 Task: In the sheet Budget Analysis ToolFont size of heading  18 Font style of dataoswald 'Font size of data '9 Alignment of headline & dataAlign center.   Fill color in heading, Red Font color of dataIn the sheet   Navigate Sales log   book
Action: Mouse moved to (100, 596)
Screenshot: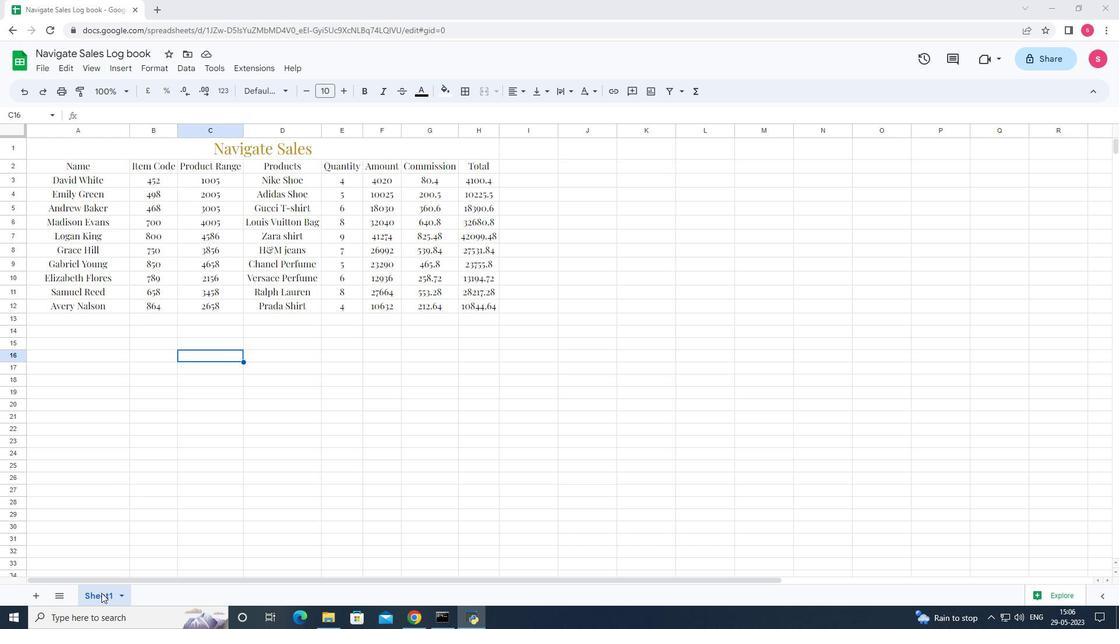 
Action: Mouse pressed left at (100, 596)
Screenshot: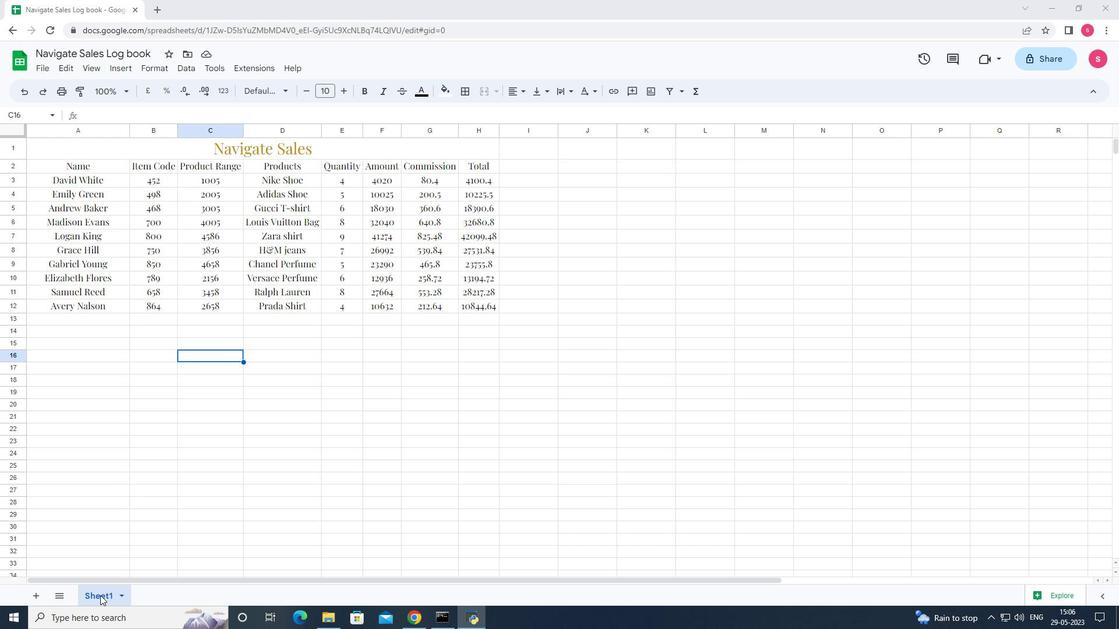 
Action: Mouse pressed left at (100, 596)
Screenshot: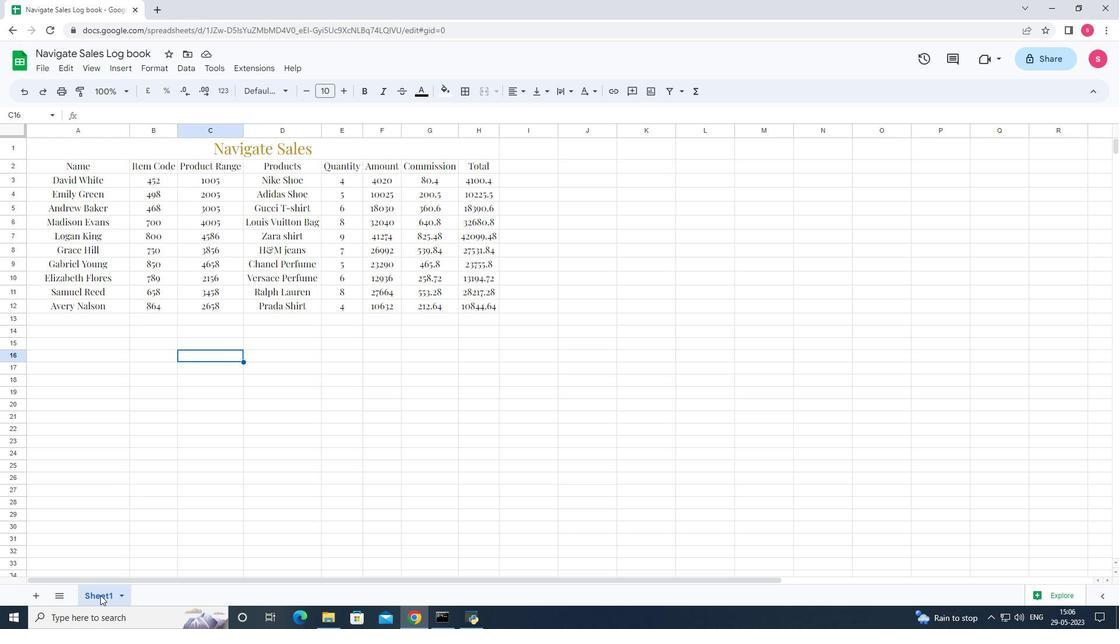 
Action: Mouse pressed left at (100, 596)
Screenshot: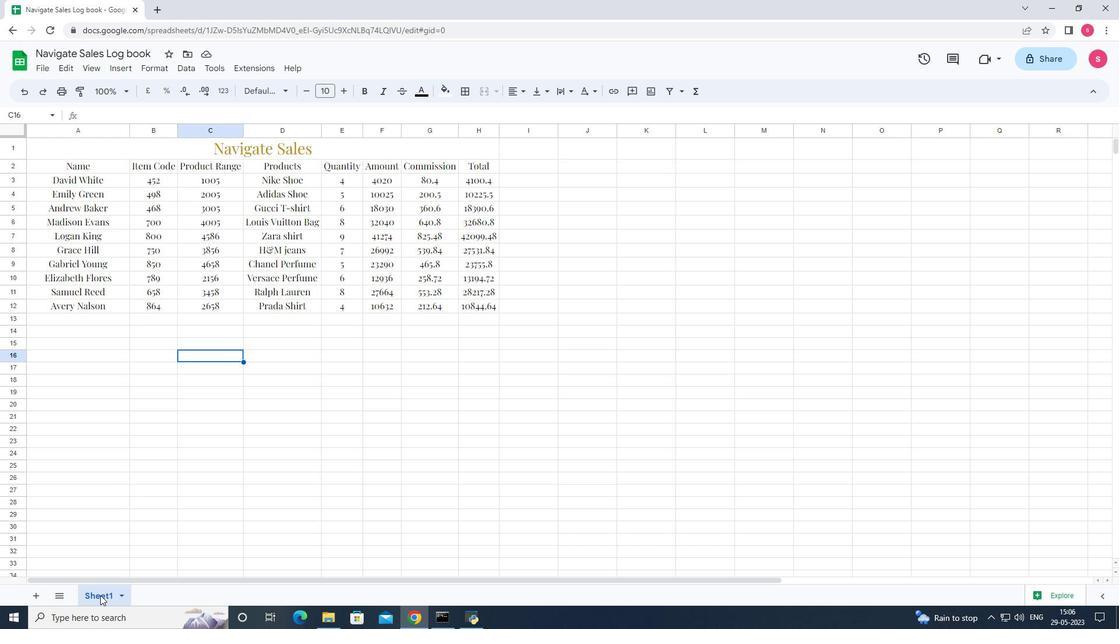 
Action: Mouse pressed left at (100, 596)
Screenshot: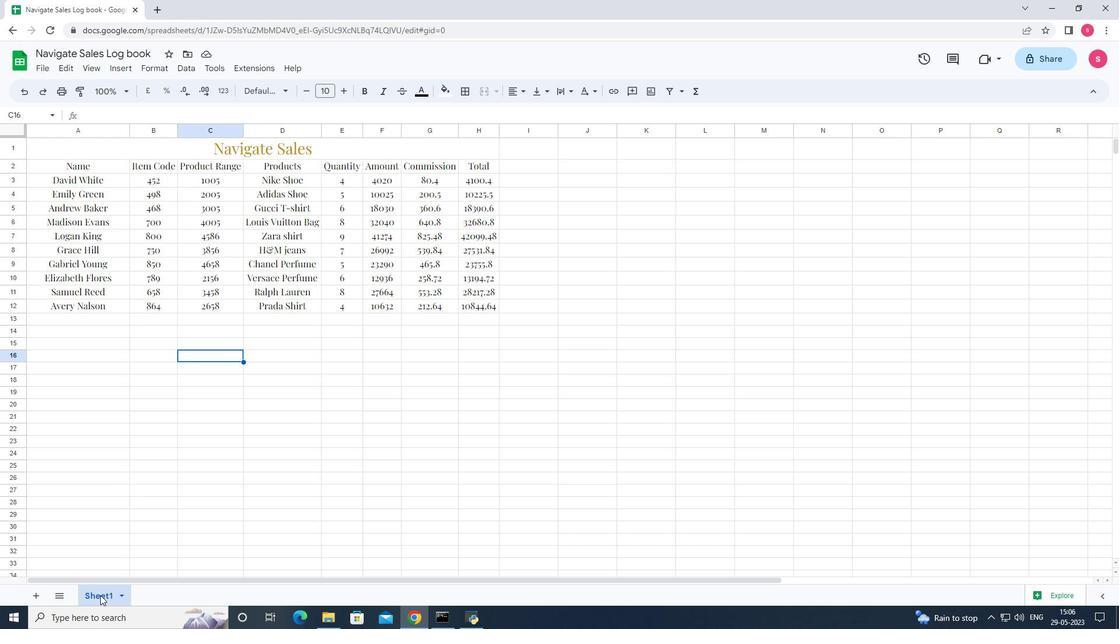 
Action: Key pressed <Key.shift><Key.shift><Key.shift>Budget<Key.space><Key.shift>Analysis<Key.space><Key.shift>Tool
Screenshot: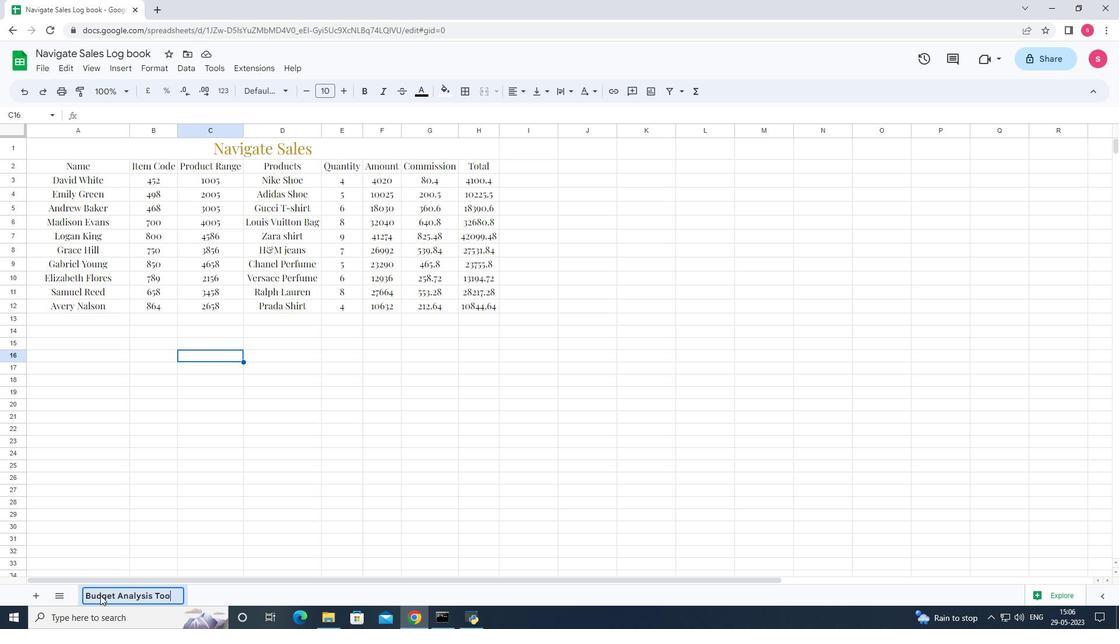 
Action: Mouse moved to (242, 516)
Screenshot: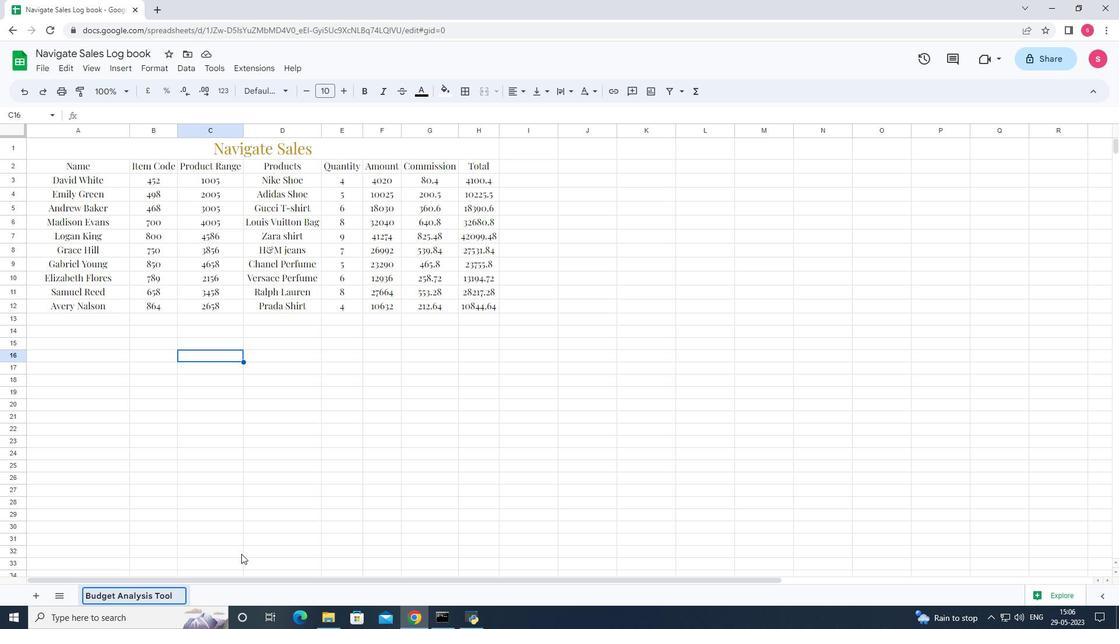 
Action: Mouse pressed left at (242, 516)
Screenshot: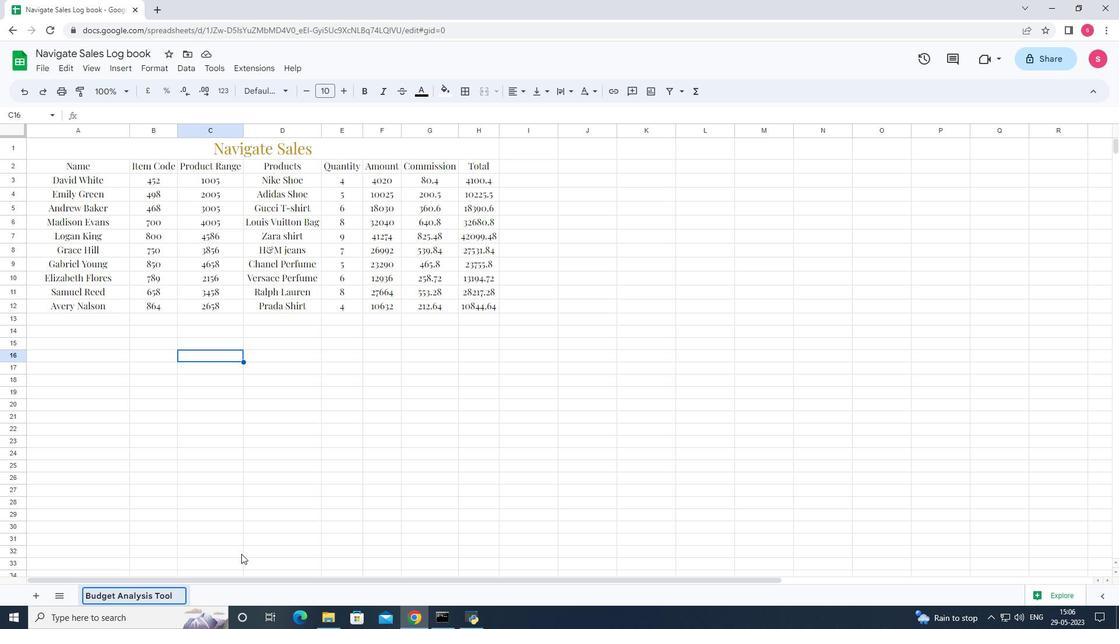 
Action: Mouse pressed left at (242, 516)
Screenshot: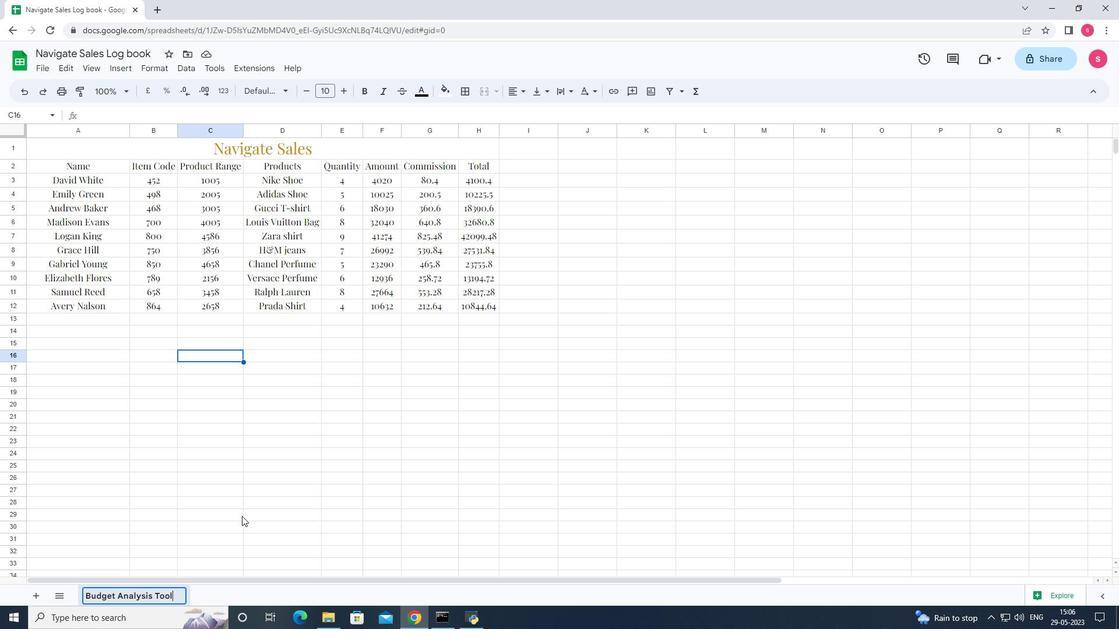 
Action: Mouse moved to (231, 149)
Screenshot: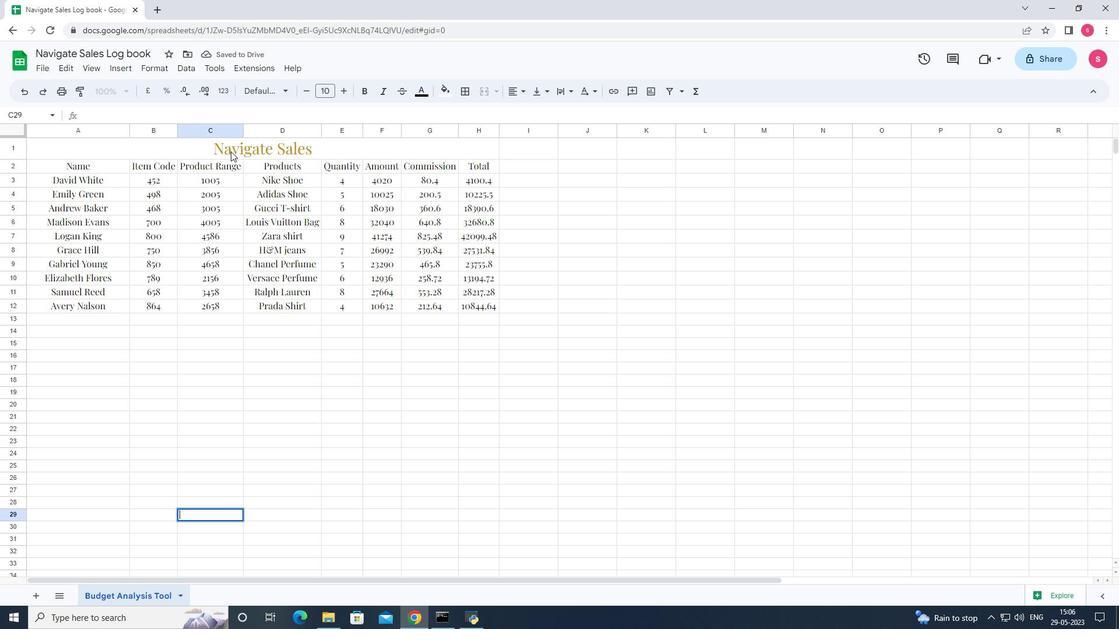 
Action: Mouse pressed left at (231, 149)
Screenshot: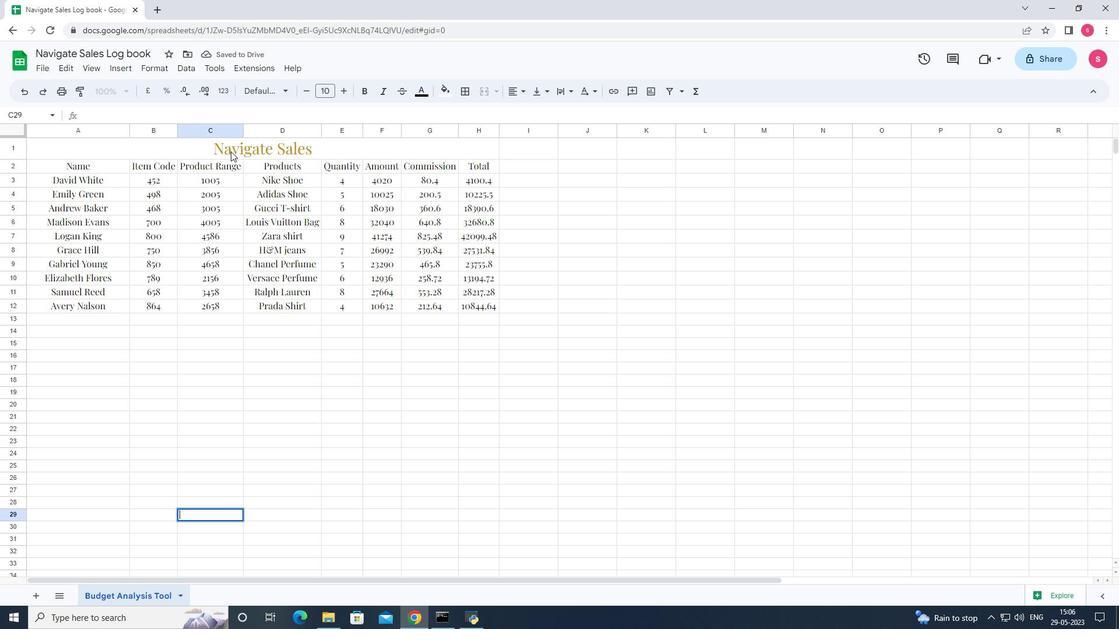 
Action: Mouse moved to (311, 92)
Screenshot: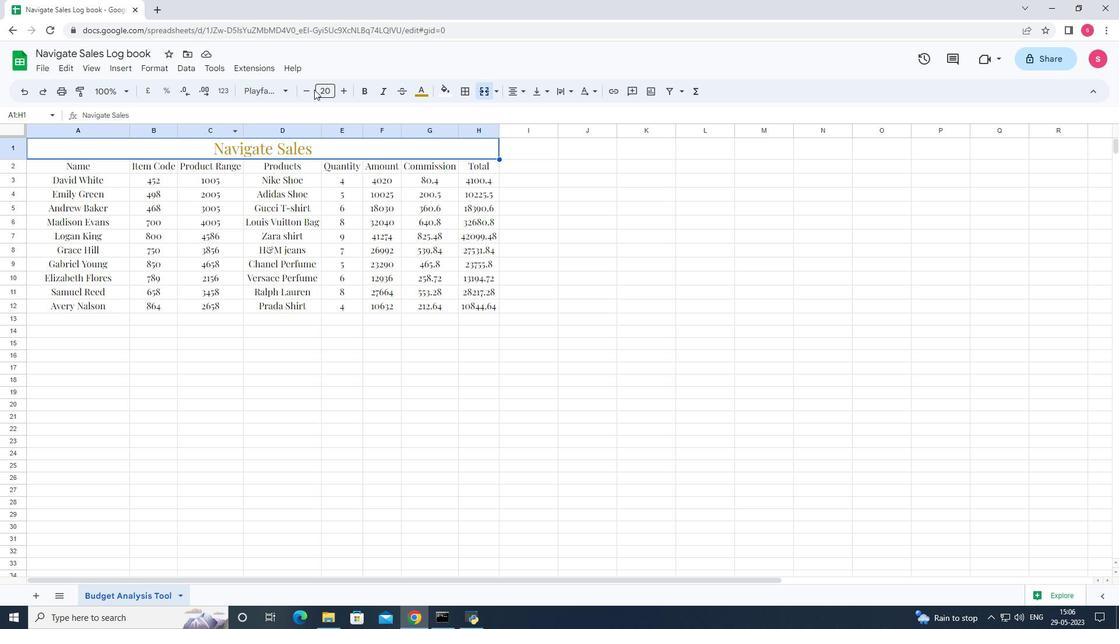 
Action: Mouse pressed left at (311, 92)
Screenshot: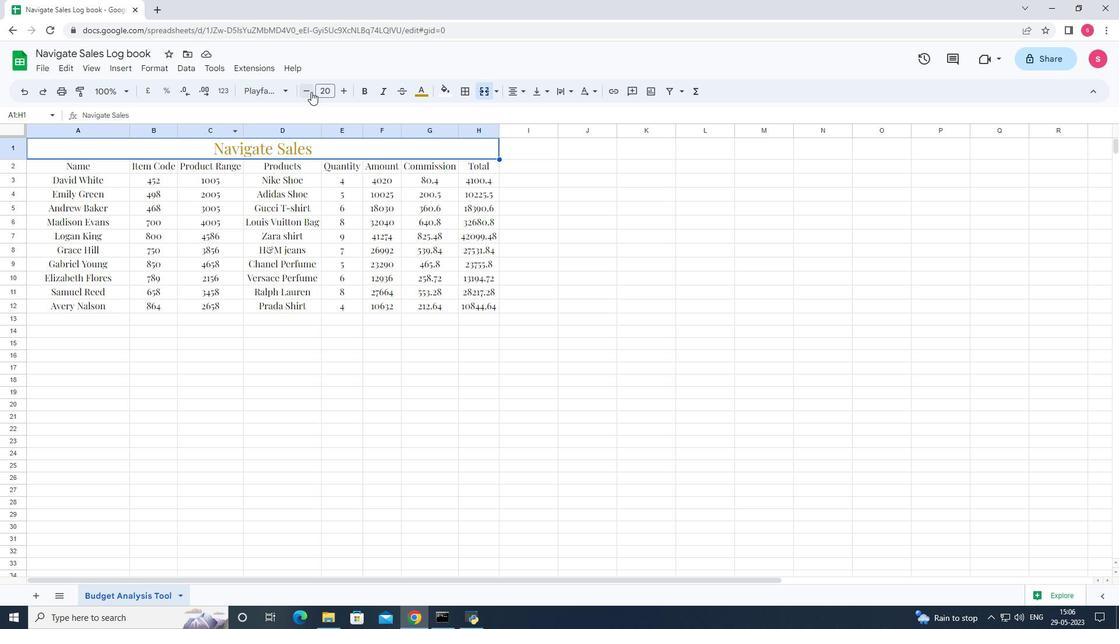 
Action: Mouse pressed left at (311, 92)
Screenshot: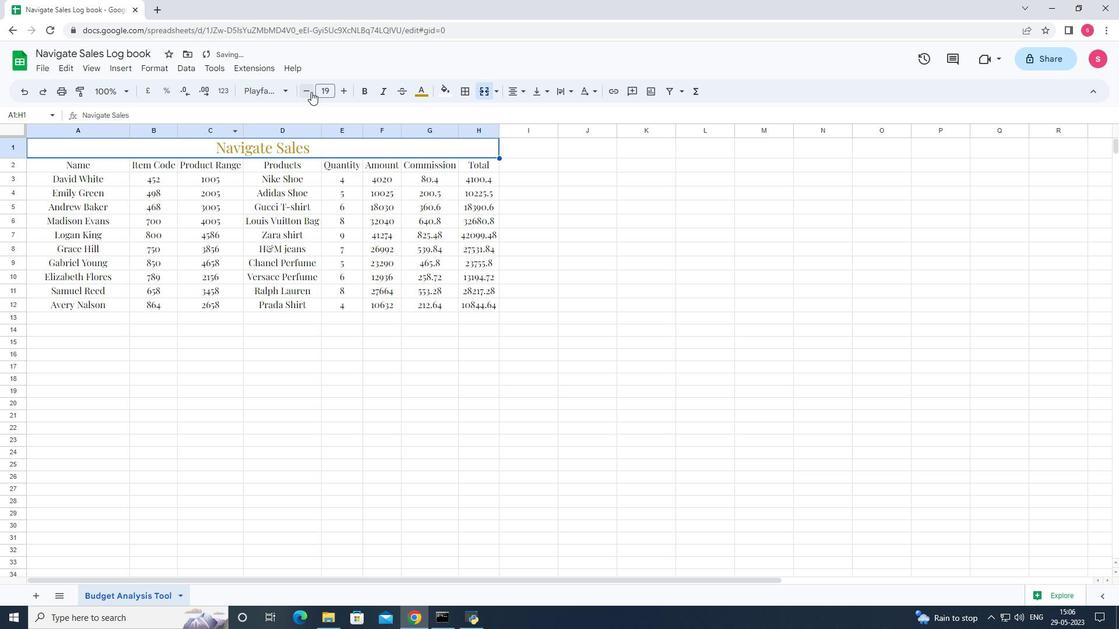 
Action: Mouse moved to (62, 163)
Screenshot: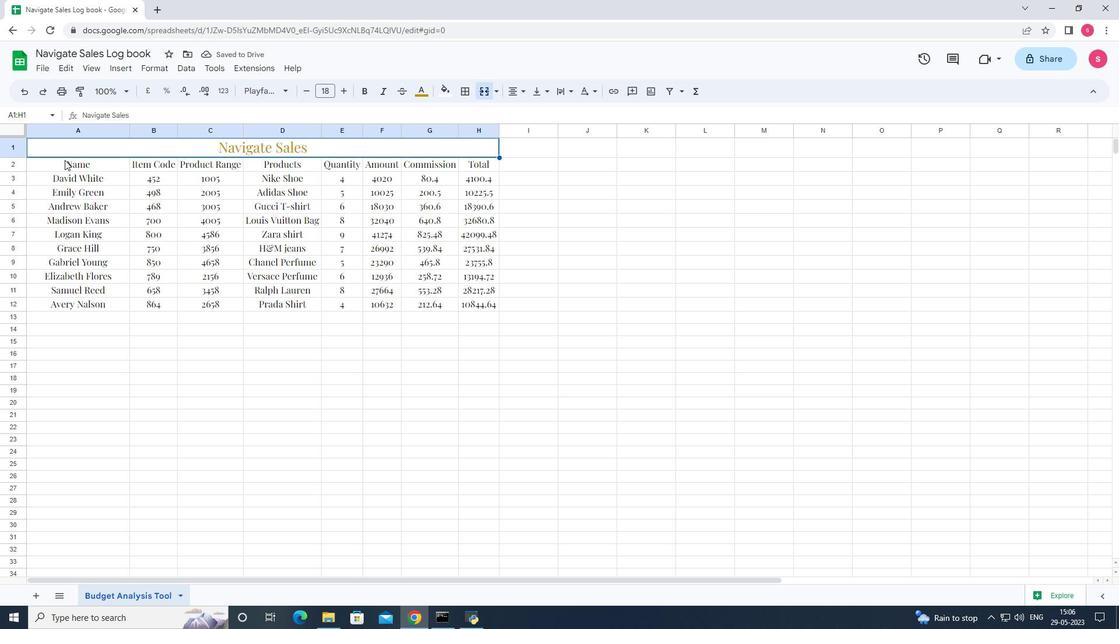 
Action: Mouse pressed left at (62, 163)
Screenshot: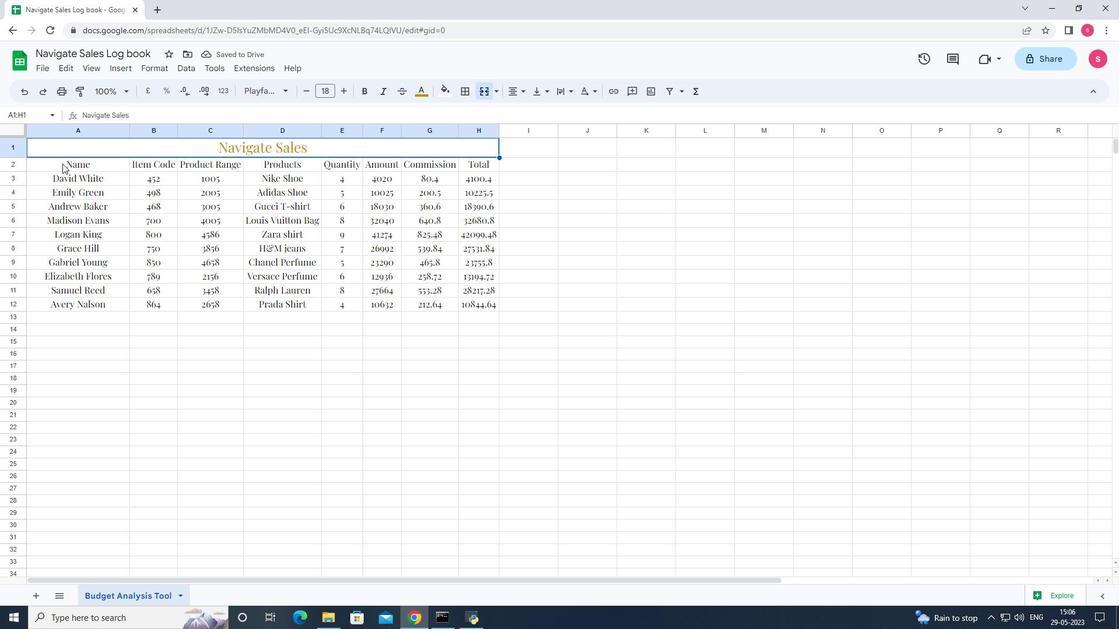 
Action: Mouse moved to (282, 89)
Screenshot: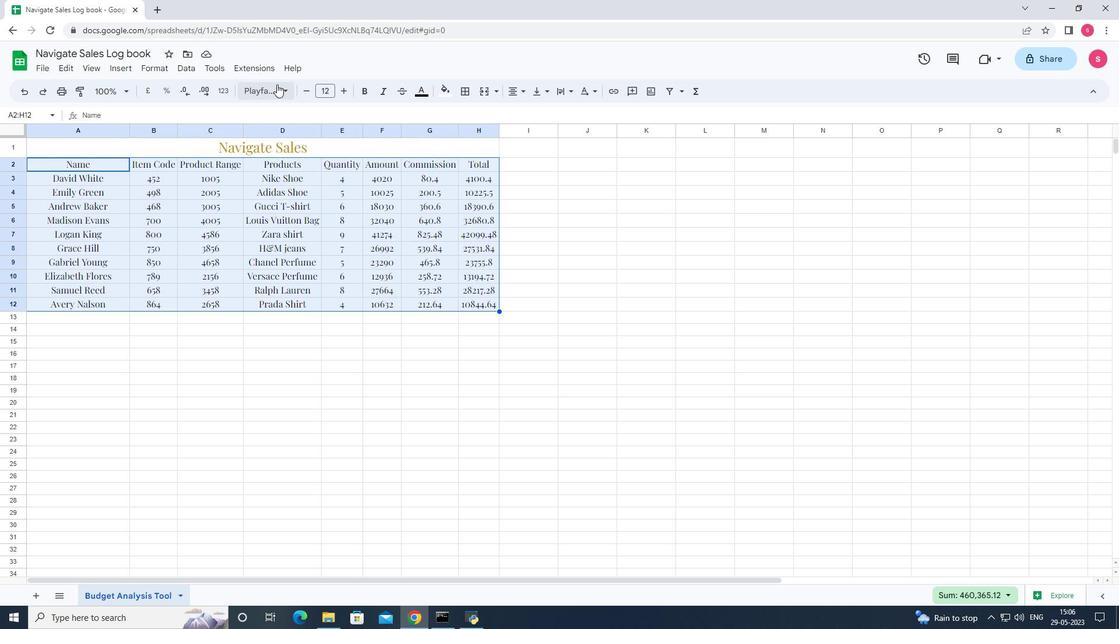 
Action: Mouse pressed left at (282, 89)
Screenshot: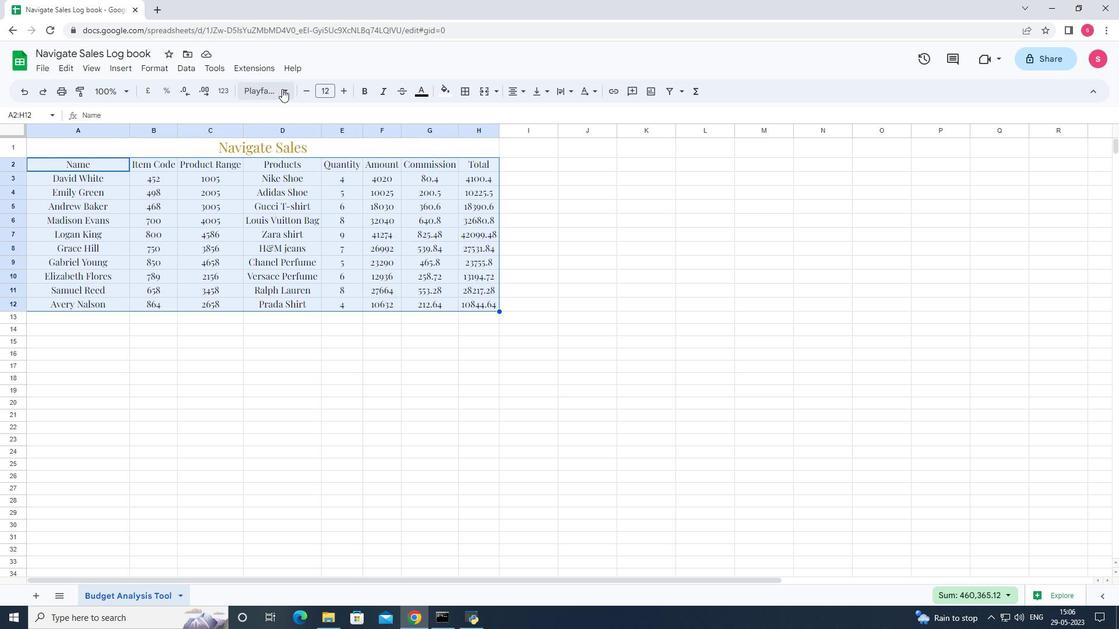 
Action: Mouse moved to (282, 312)
Screenshot: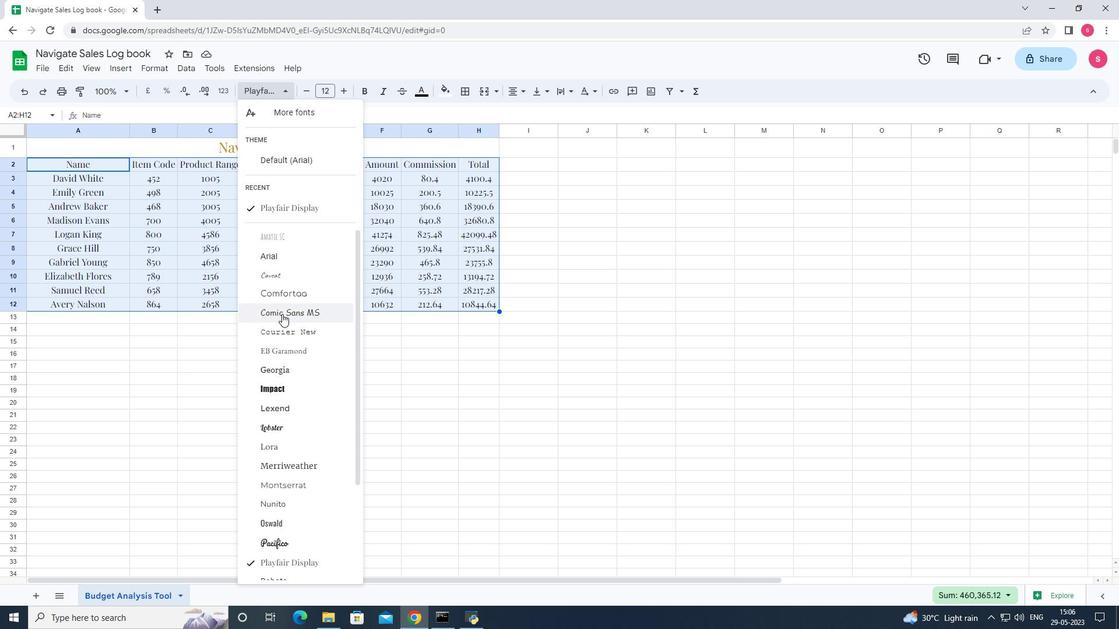 
Action: Mouse scrolled (282, 312) with delta (0, 0)
Screenshot: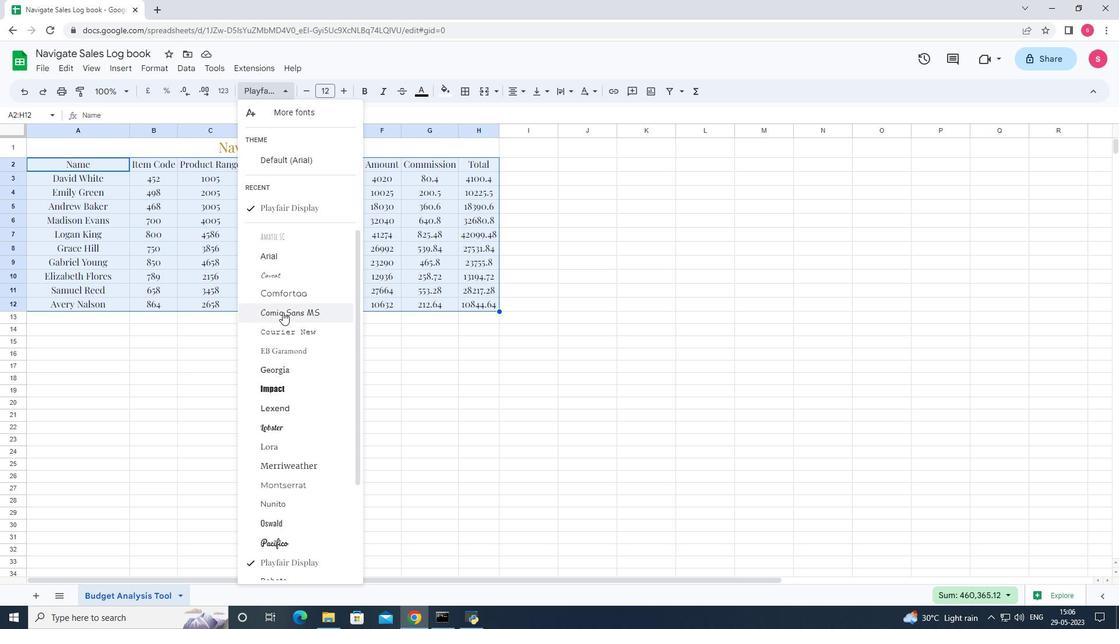
Action: Mouse moved to (283, 312)
Screenshot: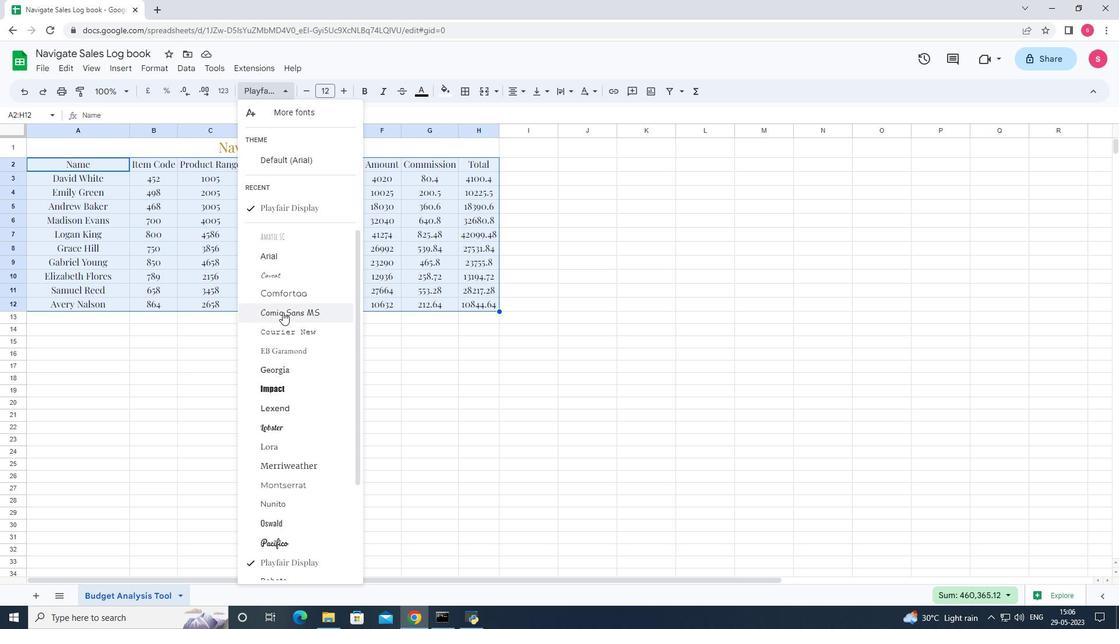 
Action: Mouse scrolled (283, 312) with delta (0, 0)
Screenshot: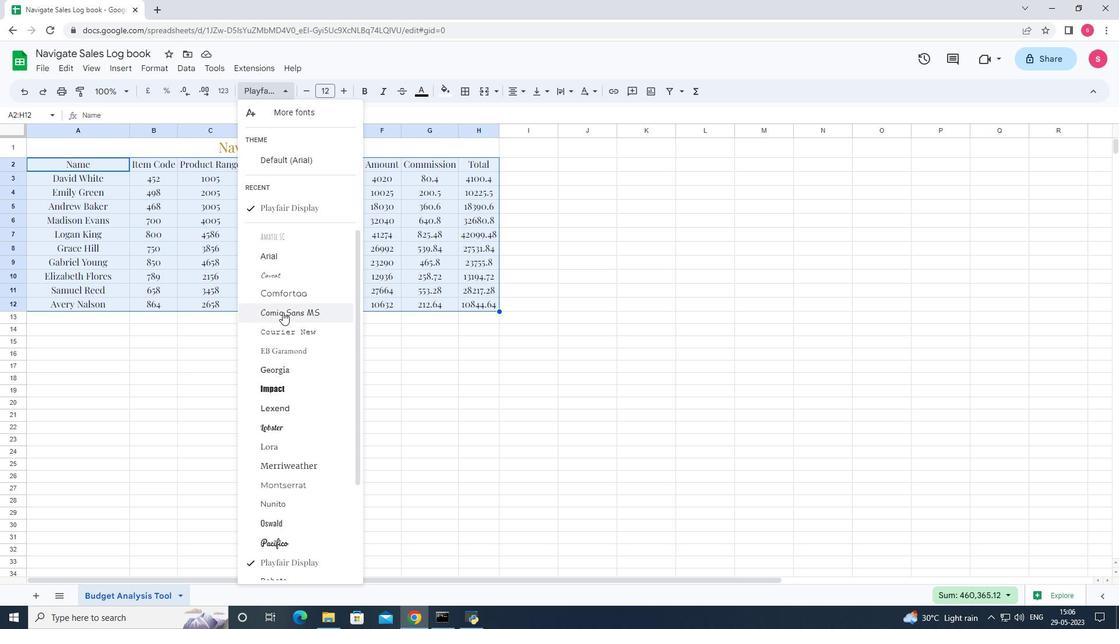 
Action: Mouse moved to (284, 313)
Screenshot: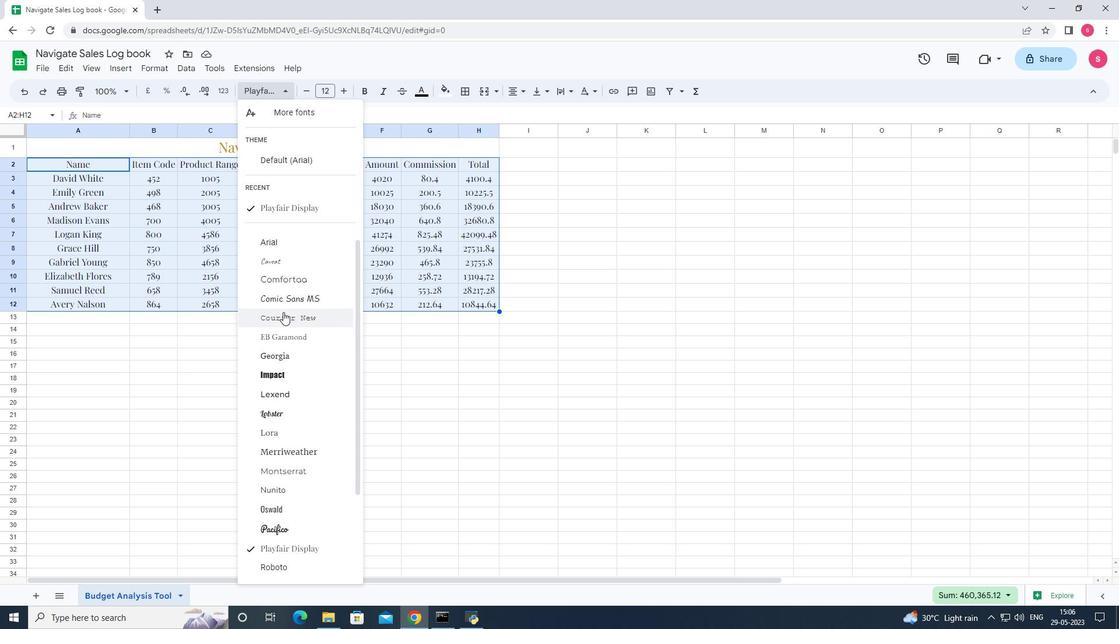 
Action: Mouse scrolled (284, 313) with delta (0, 0)
Screenshot: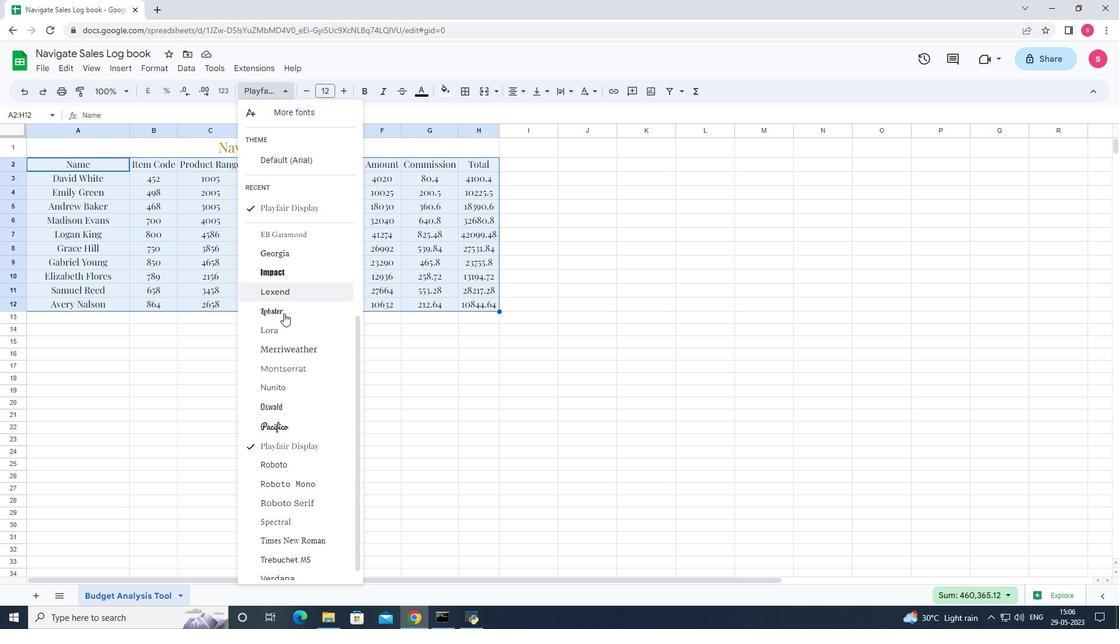 
Action: Mouse scrolled (284, 313) with delta (0, 0)
Screenshot: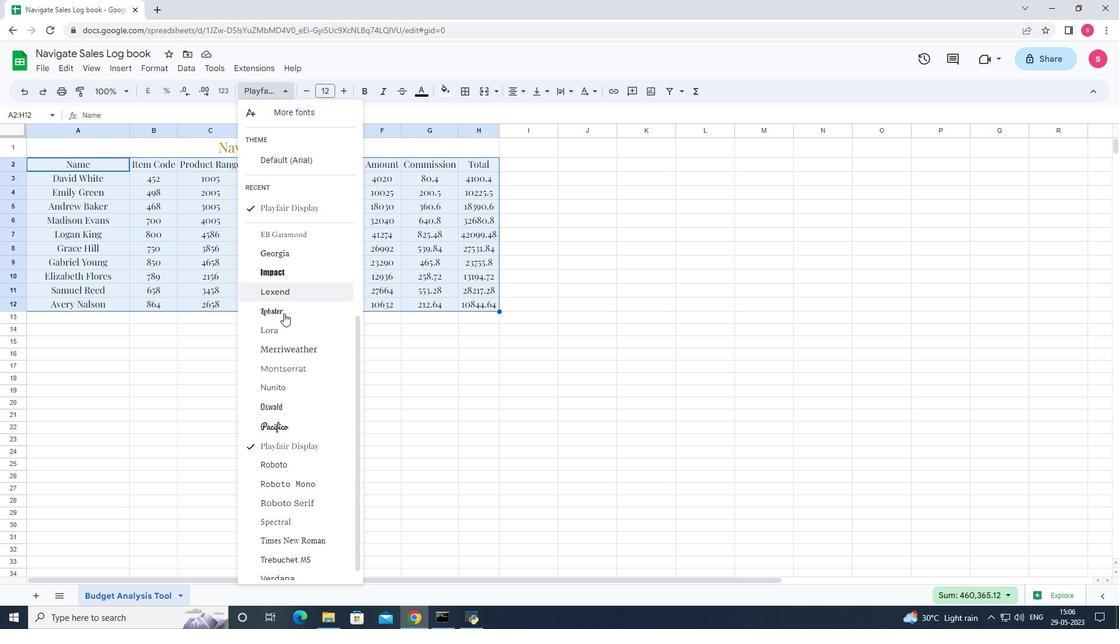
Action: Mouse scrolled (284, 313) with delta (0, 0)
Screenshot: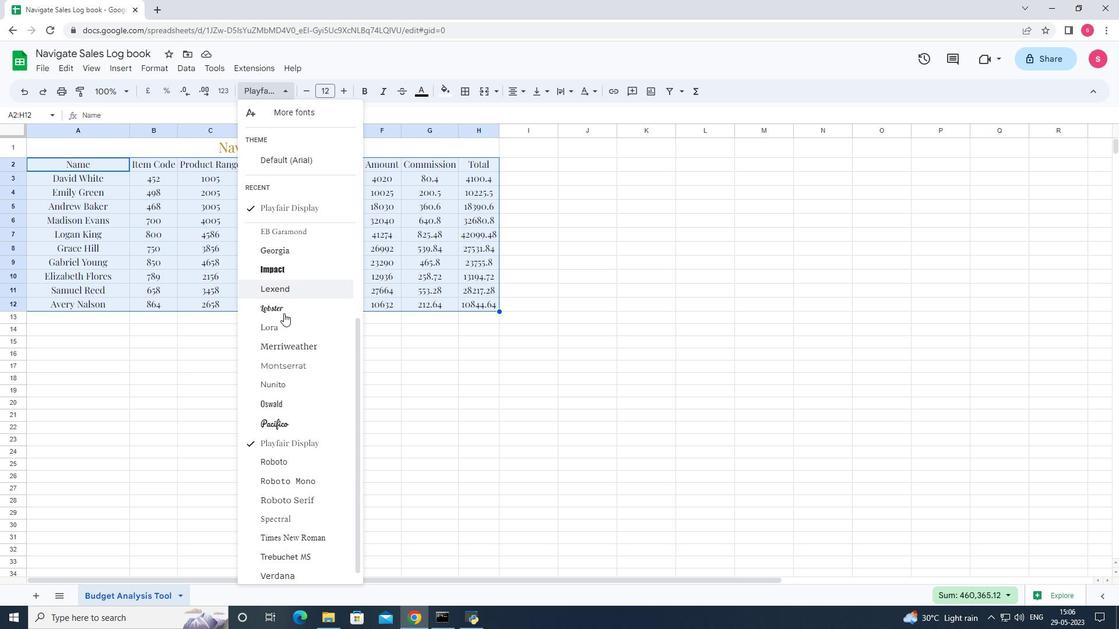 
Action: Mouse scrolled (284, 313) with delta (0, 0)
Screenshot: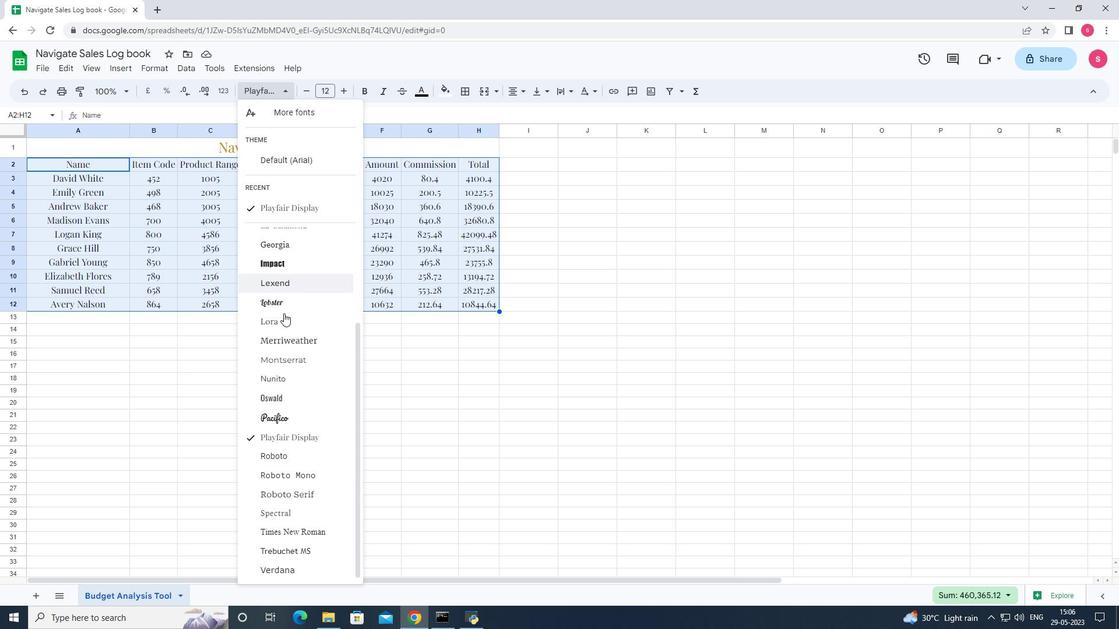 
Action: Mouse scrolled (284, 313) with delta (0, 0)
Screenshot: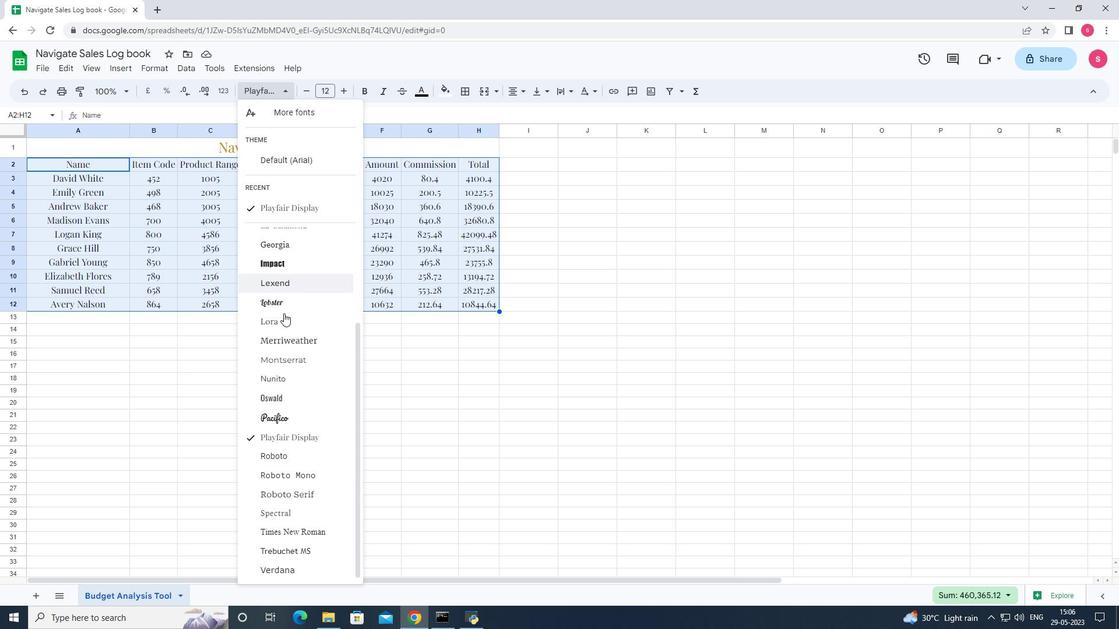 
Action: Mouse moved to (284, 313)
Screenshot: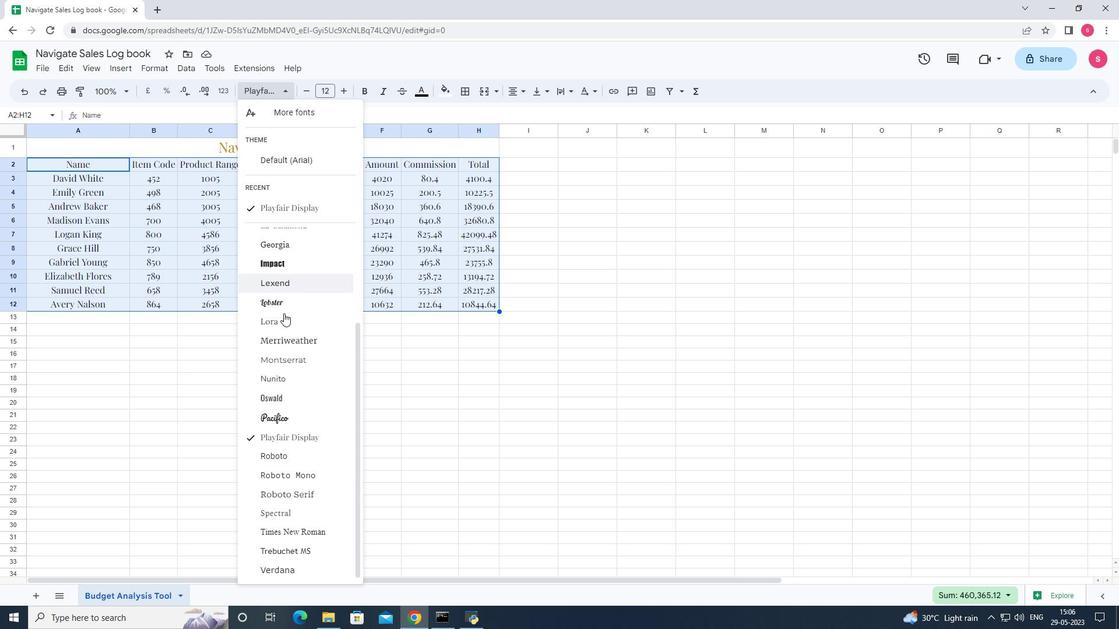 
Action: Mouse scrolled (284, 313) with delta (0, 0)
Screenshot: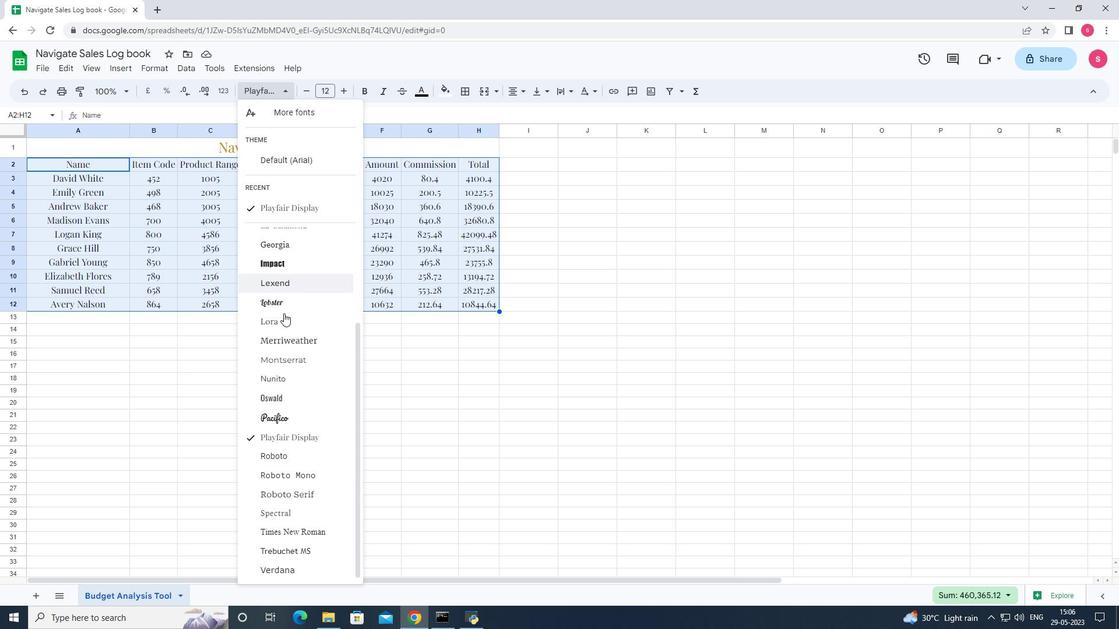 
Action: Mouse scrolled (284, 313) with delta (0, 0)
Screenshot: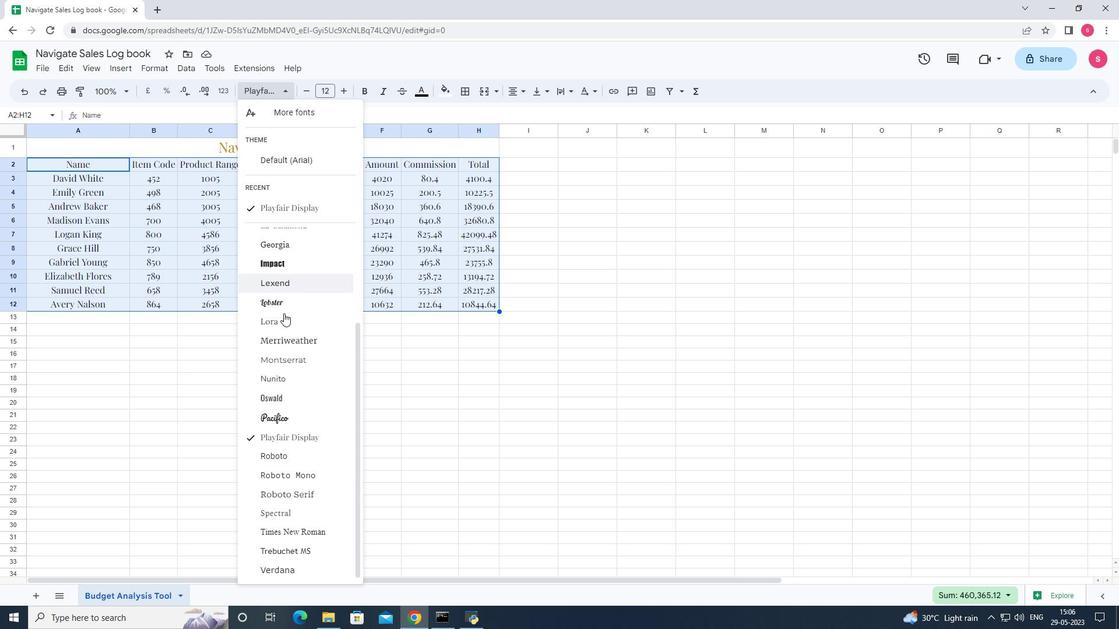 
Action: Mouse moved to (291, 400)
Screenshot: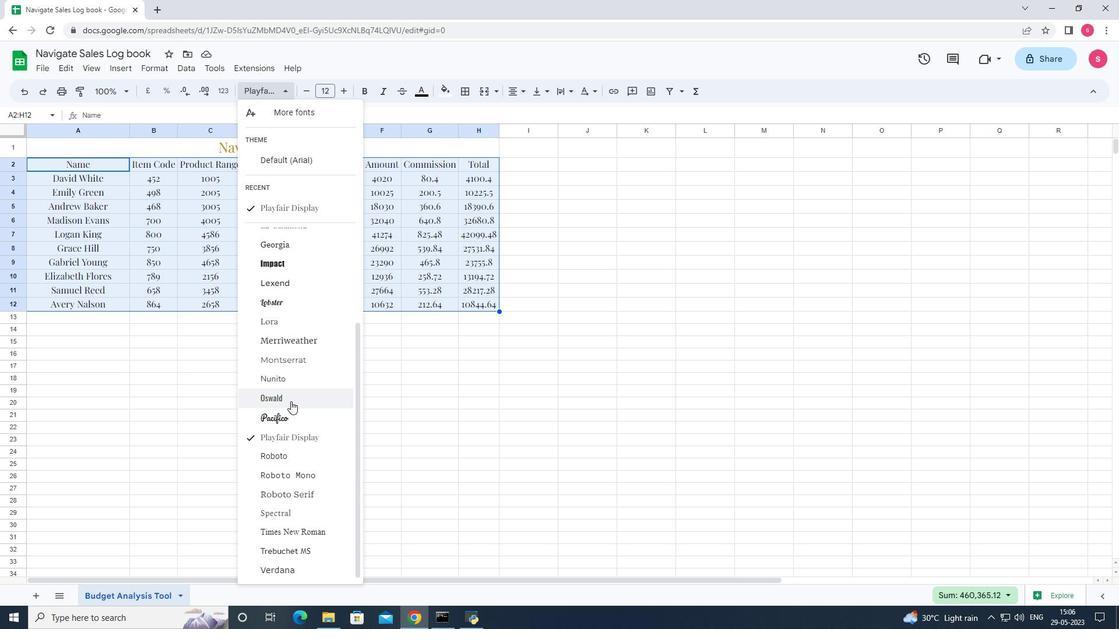 
Action: Mouse pressed left at (291, 400)
Screenshot: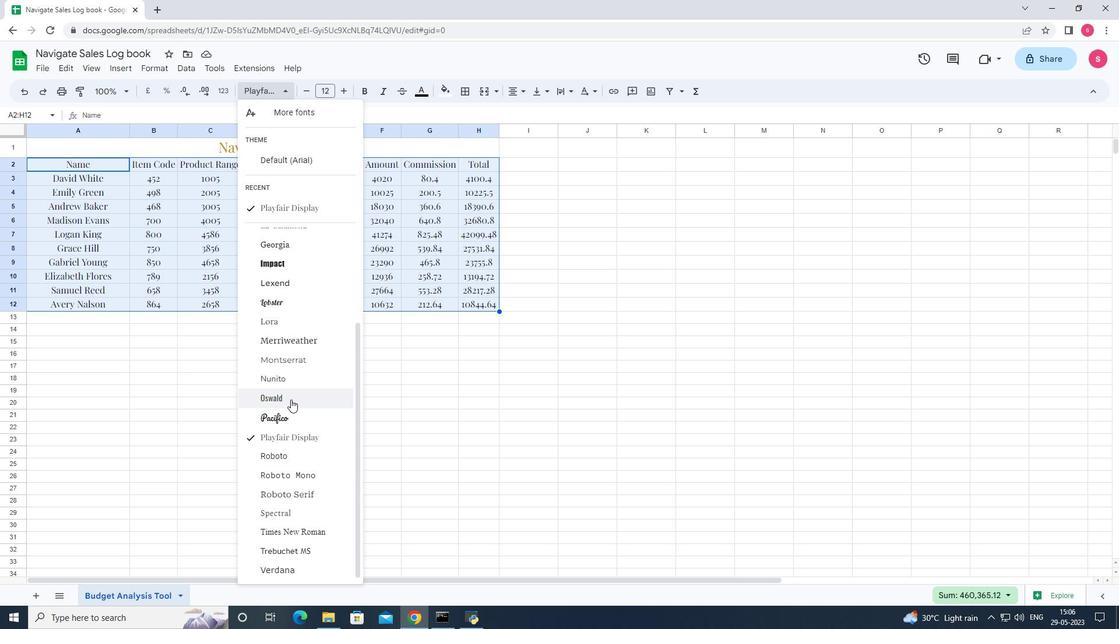 
Action: Mouse moved to (306, 92)
Screenshot: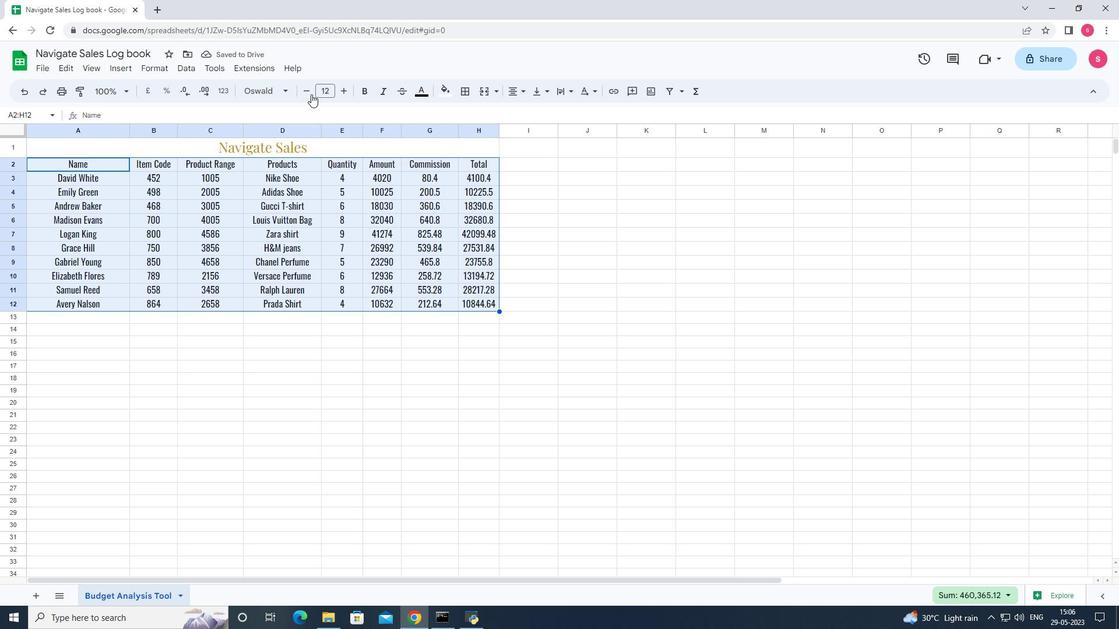 
Action: Mouse pressed left at (306, 92)
Screenshot: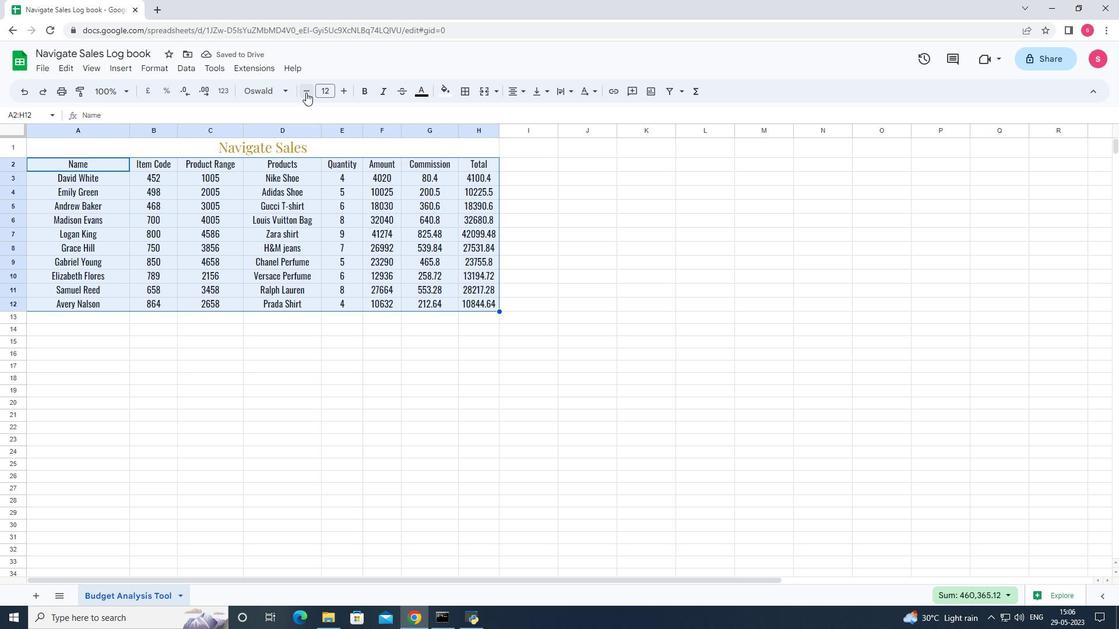 
Action: Mouse pressed left at (306, 92)
Screenshot: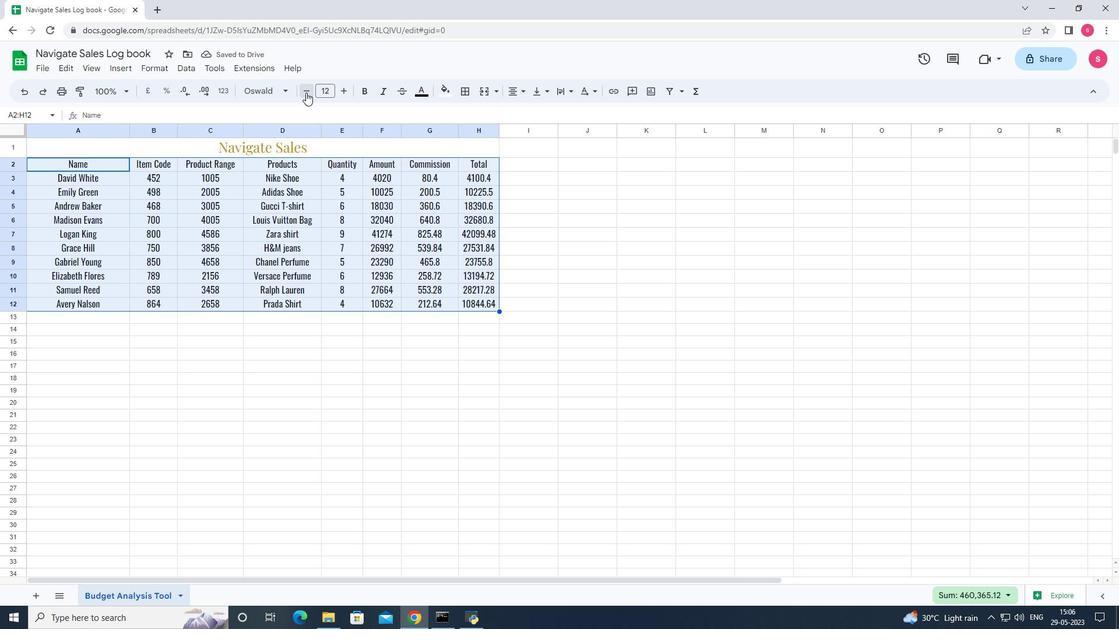 
Action: Mouse pressed left at (306, 92)
Screenshot: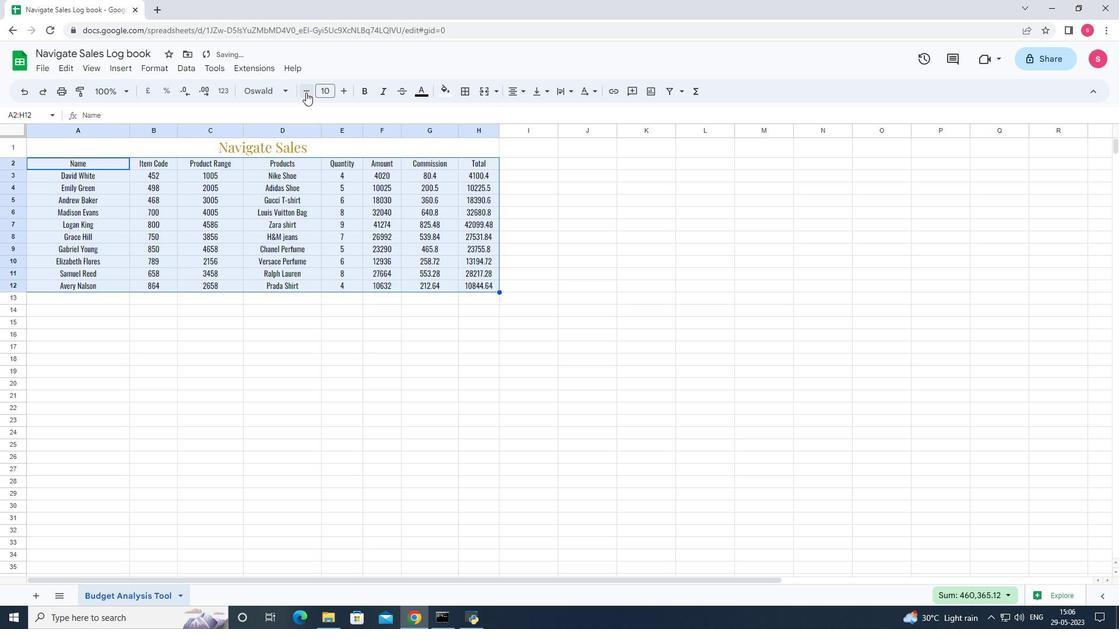 
Action: Mouse moved to (169, 145)
Screenshot: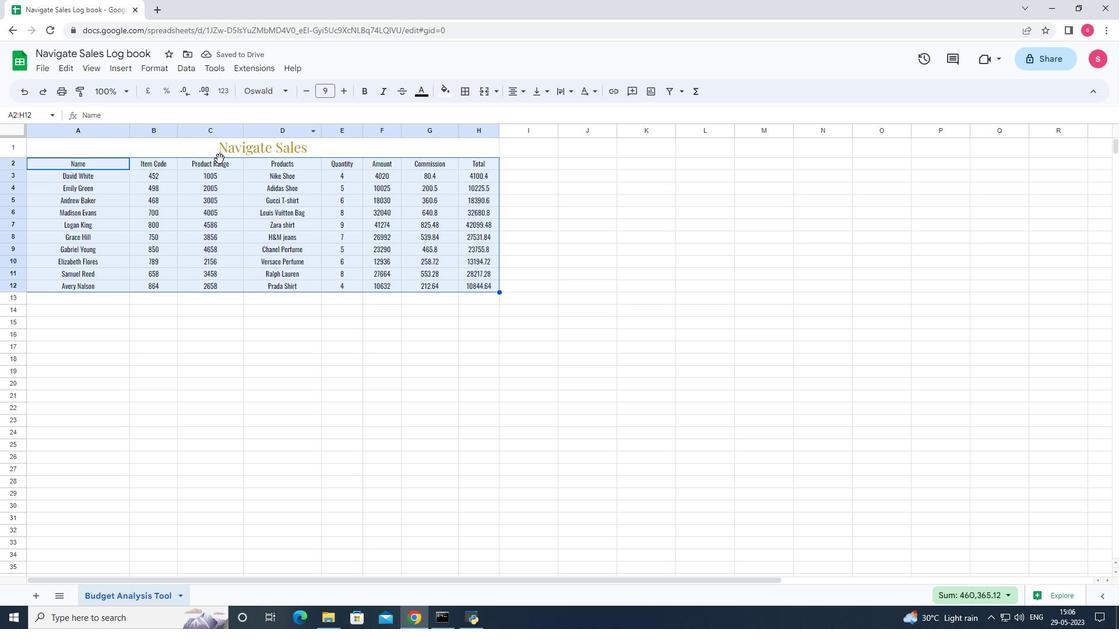 
Action: Mouse pressed left at (169, 145)
Screenshot: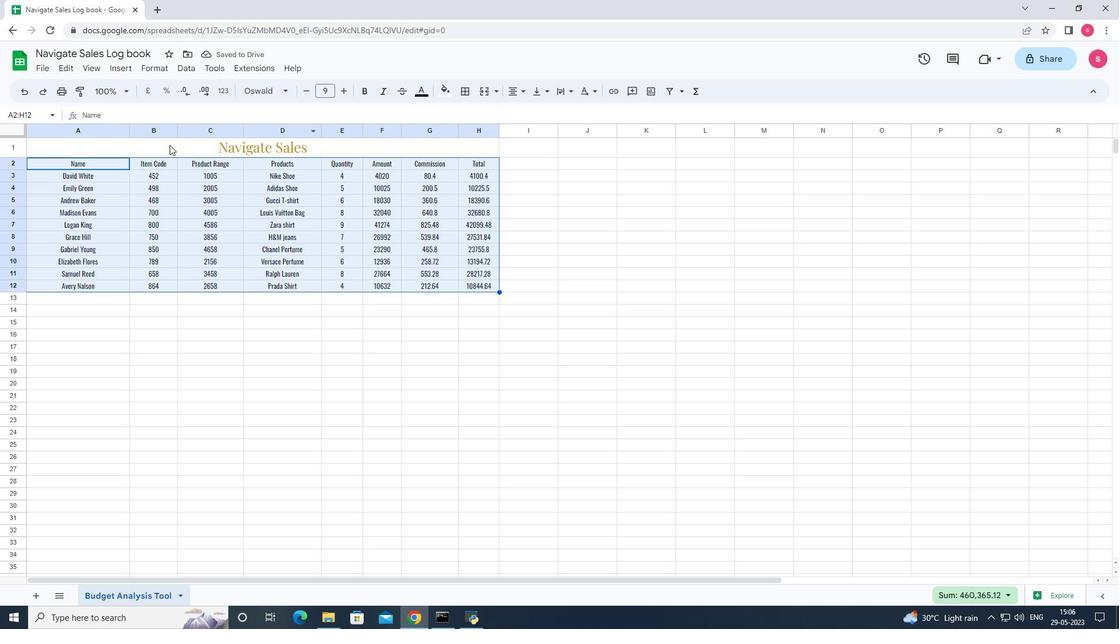 
Action: Mouse moved to (518, 93)
Screenshot: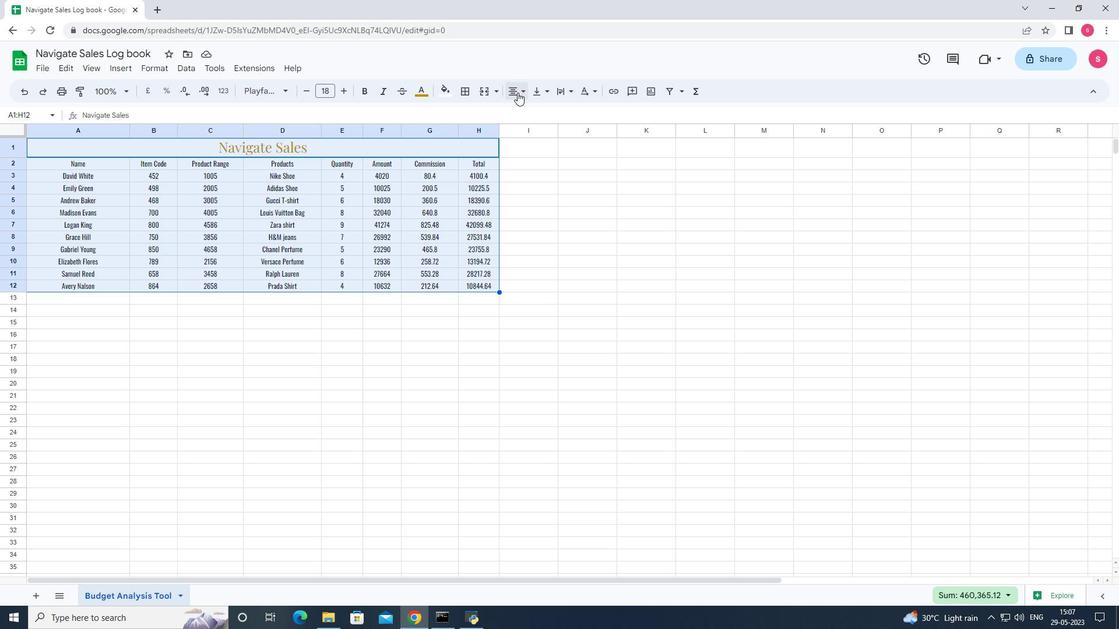 
Action: Mouse pressed left at (518, 93)
Screenshot: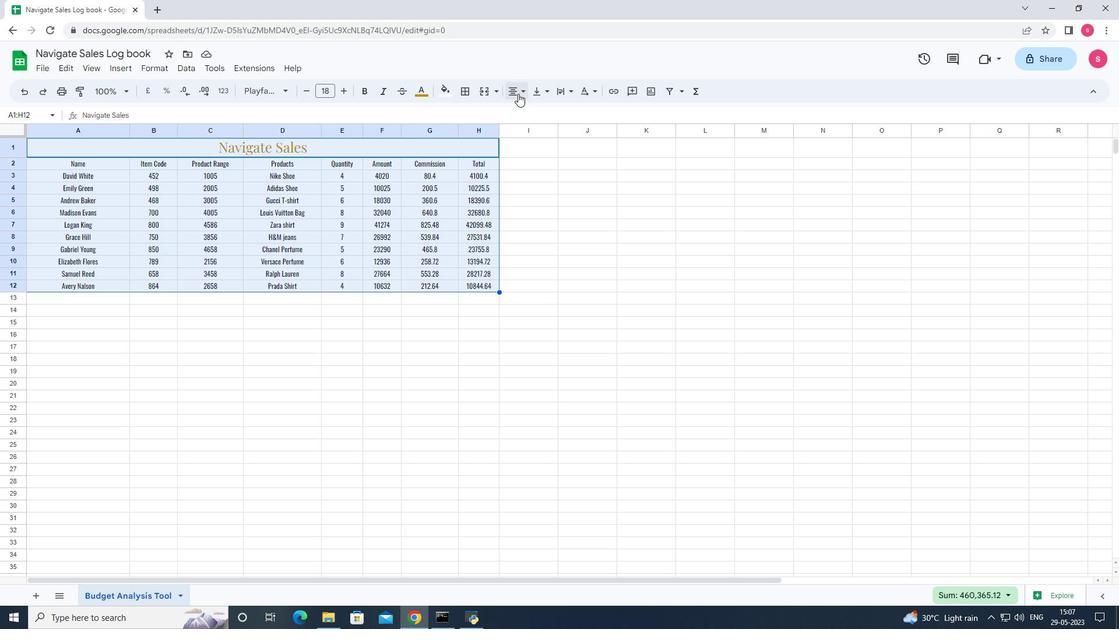 
Action: Mouse moved to (516, 117)
Screenshot: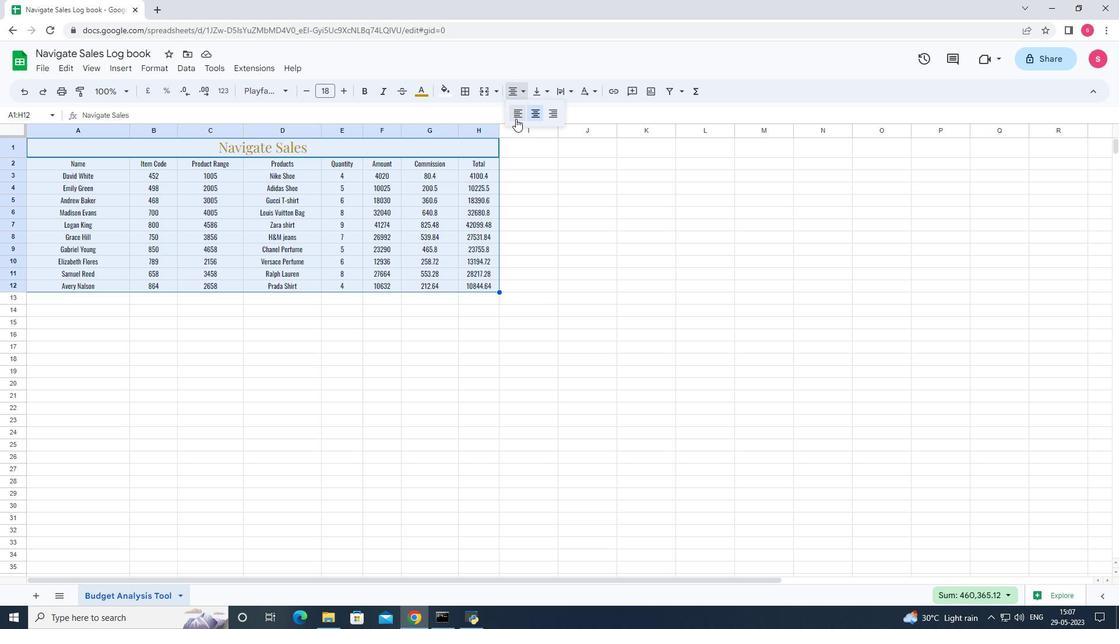 
Action: Mouse pressed left at (516, 117)
Screenshot: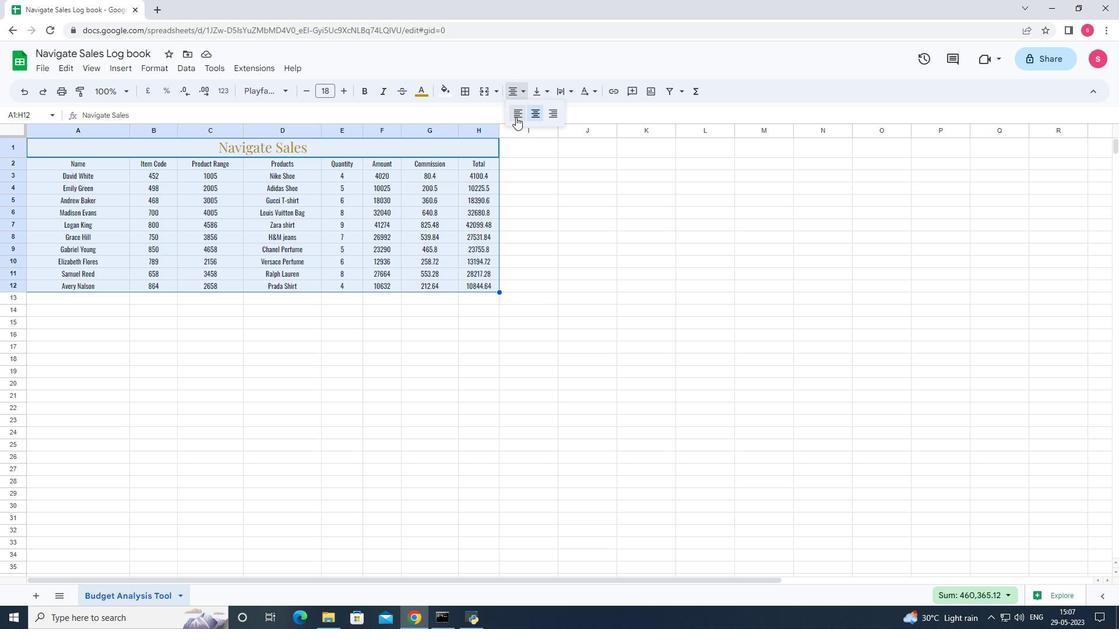 
Action: Mouse moved to (520, 93)
Screenshot: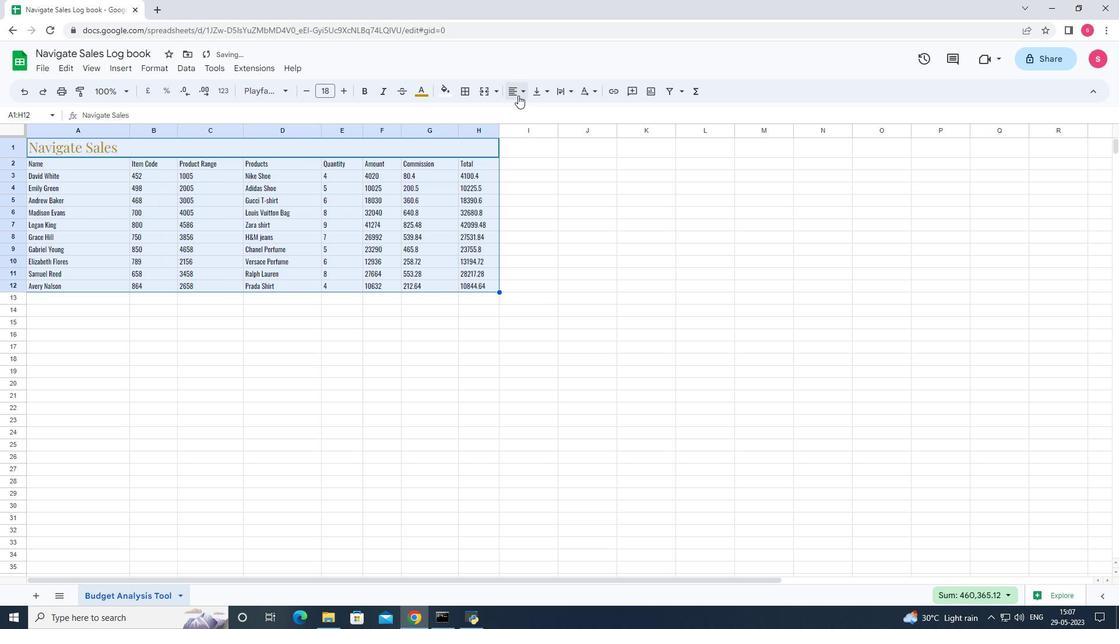 
Action: Mouse pressed left at (520, 93)
Screenshot: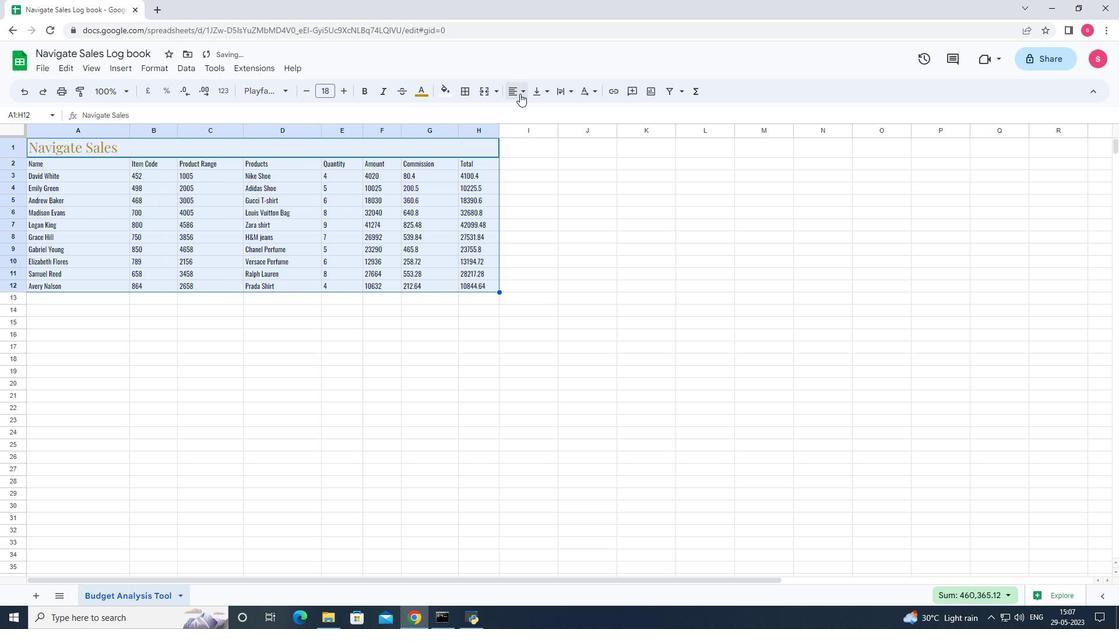 
Action: Mouse moved to (529, 114)
Screenshot: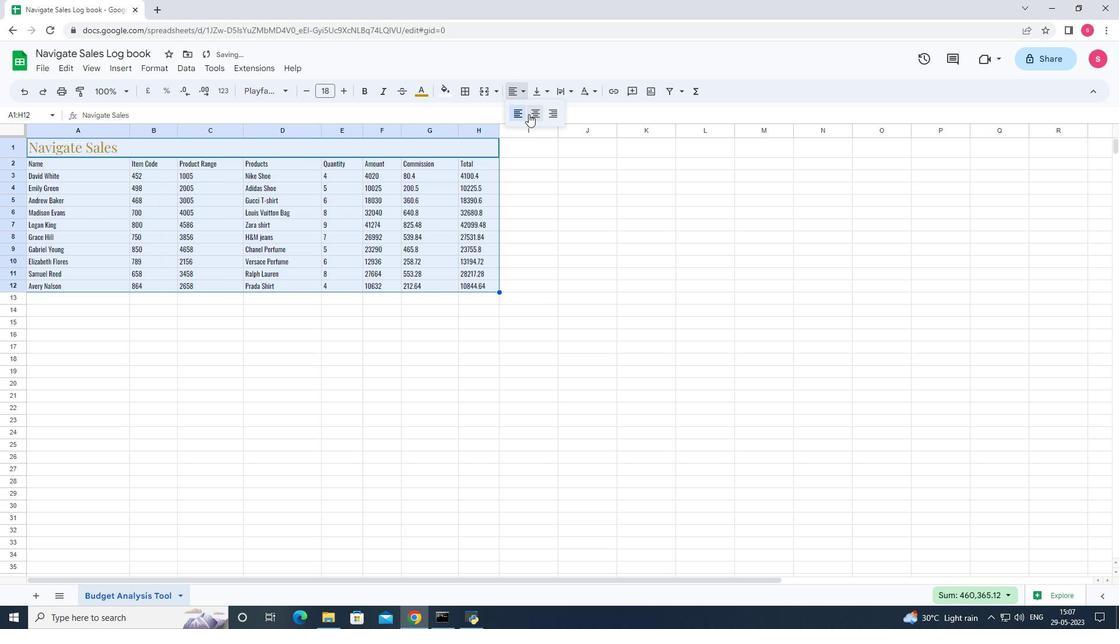 
Action: Mouse pressed left at (529, 114)
Screenshot: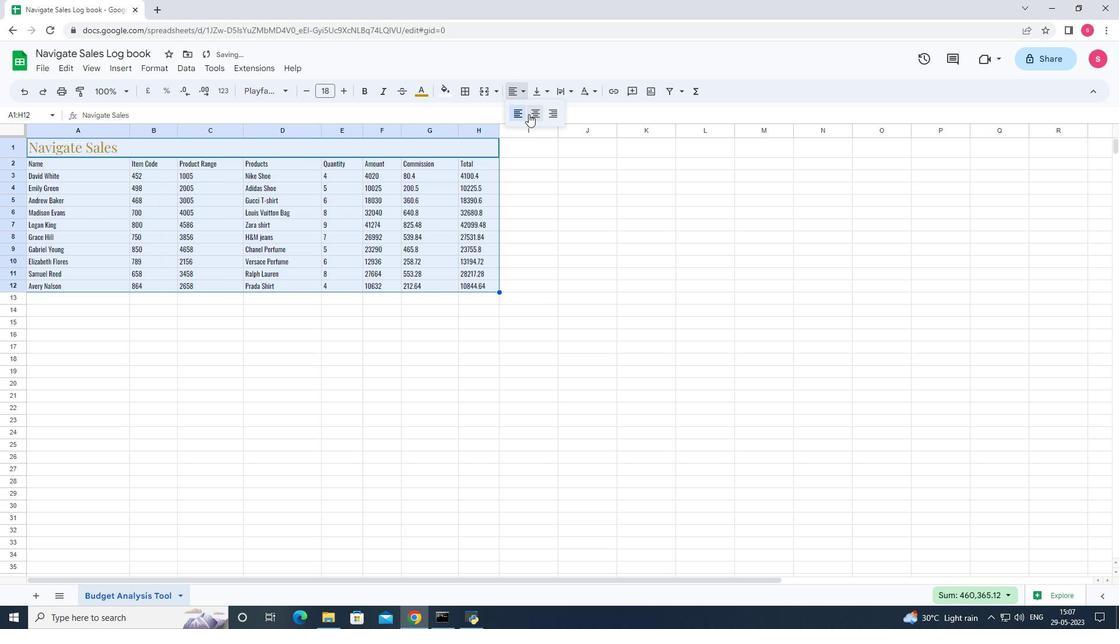 
Action: Mouse moved to (356, 147)
Screenshot: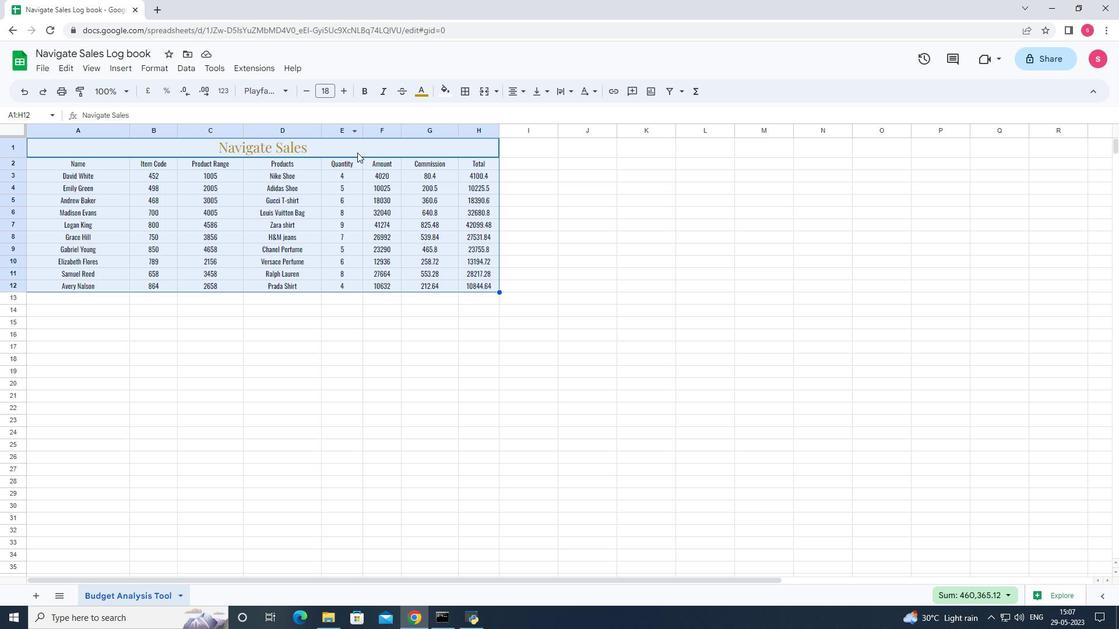 
Action: Mouse pressed left at (356, 147)
Screenshot: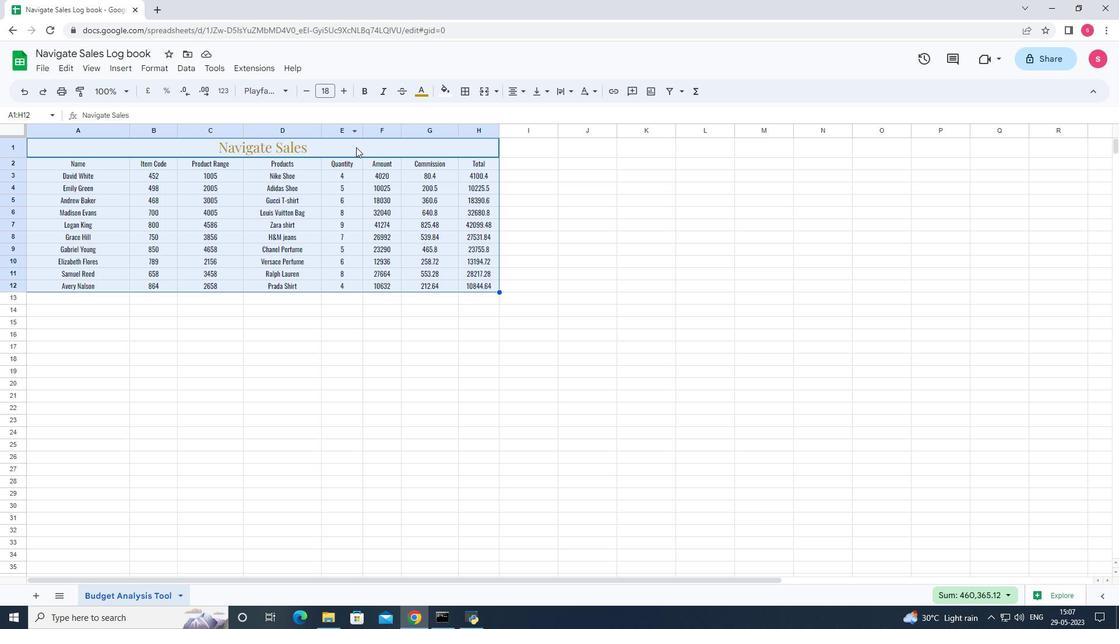 
Action: Mouse moved to (446, 94)
Screenshot: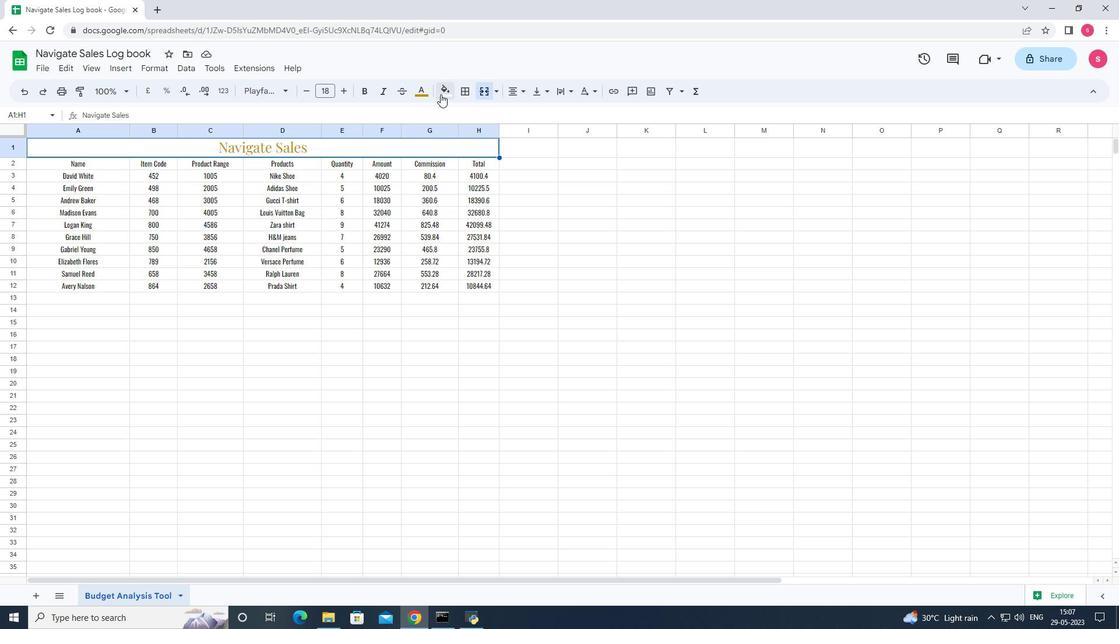
Action: Mouse pressed left at (446, 94)
Screenshot: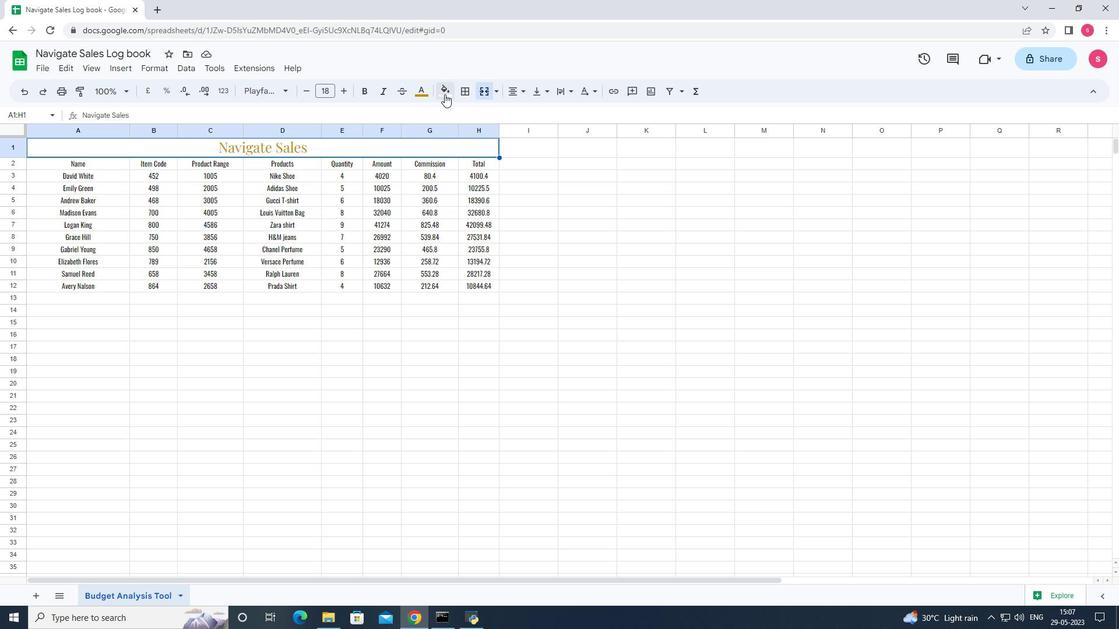 
Action: Mouse moved to (461, 144)
Screenshot: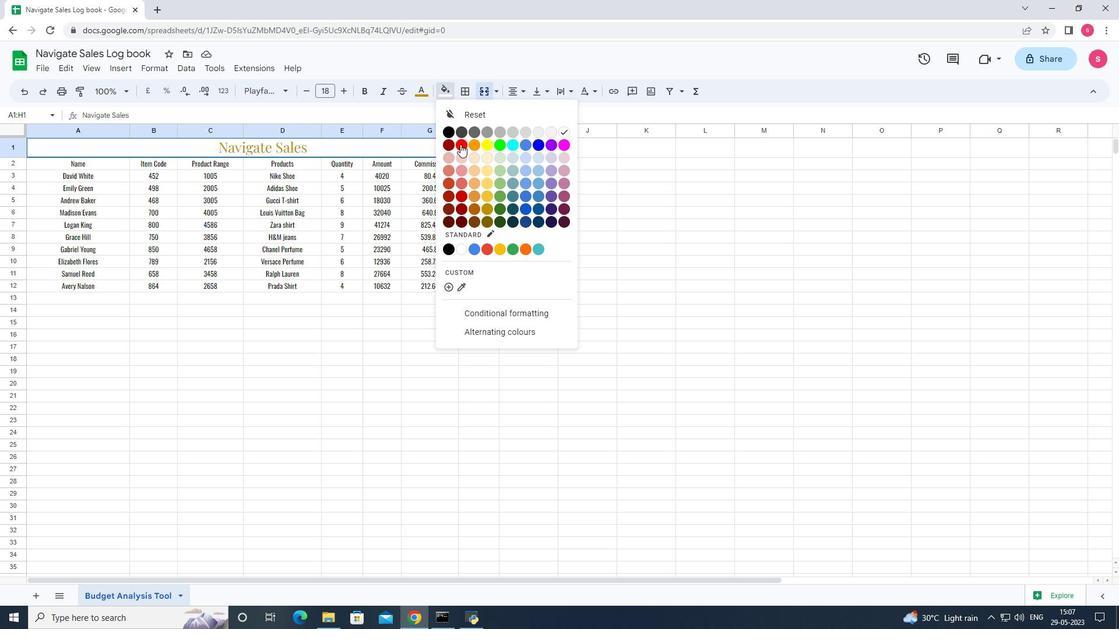 
Action: Mouse pressed left at (461, 144)
Screenshot: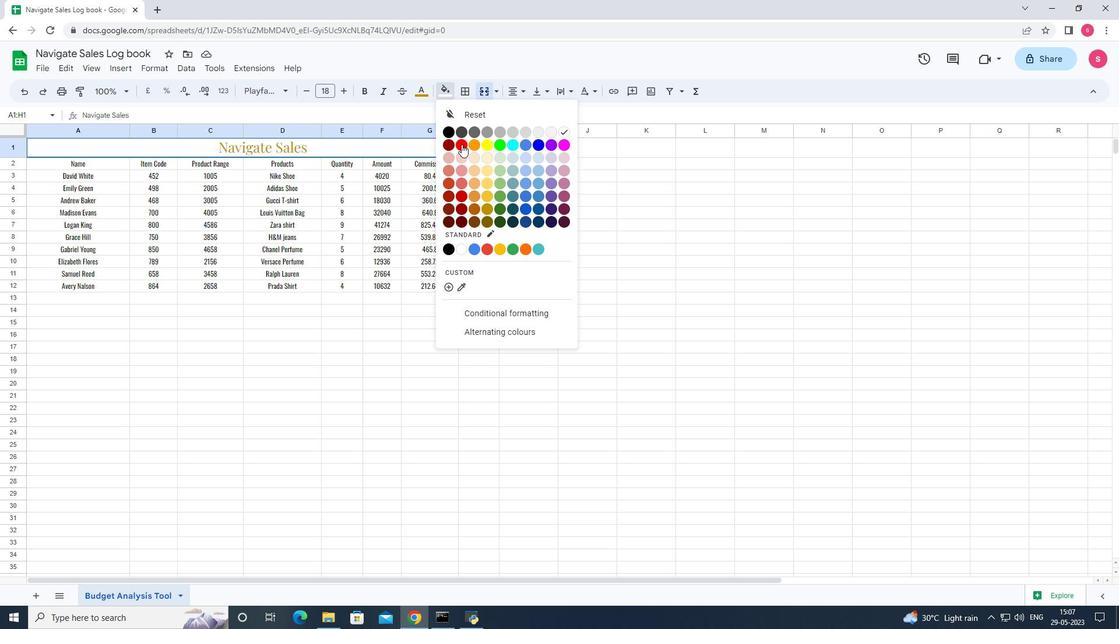 
Action: Mouse moved to (87, 163)
Screenshot: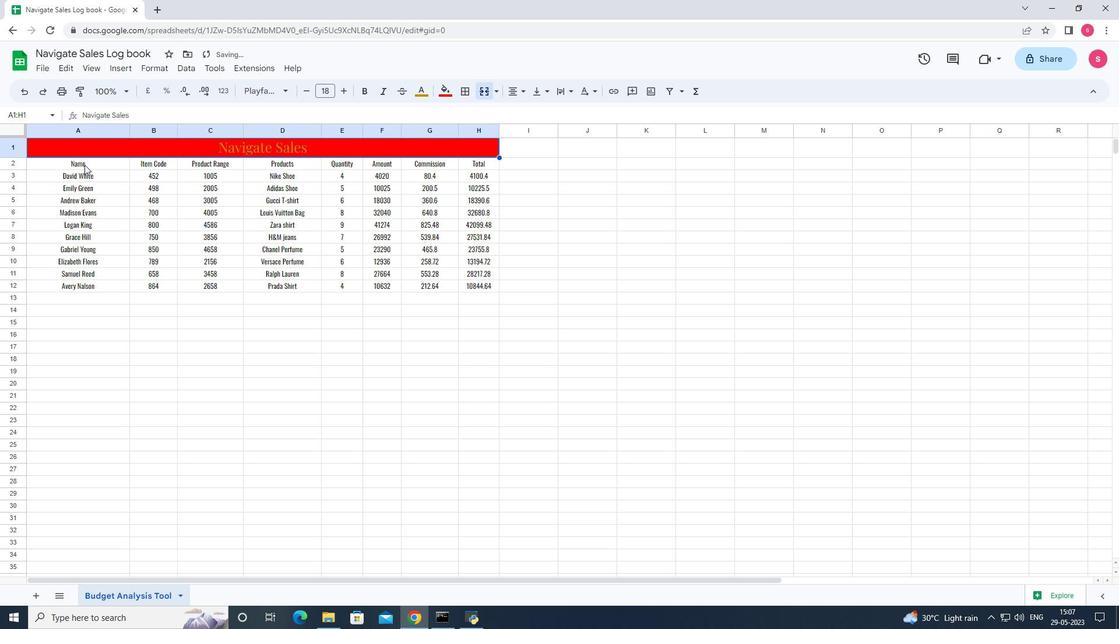 
Action: Mouse pressed left at (87, 163)
Screenshot: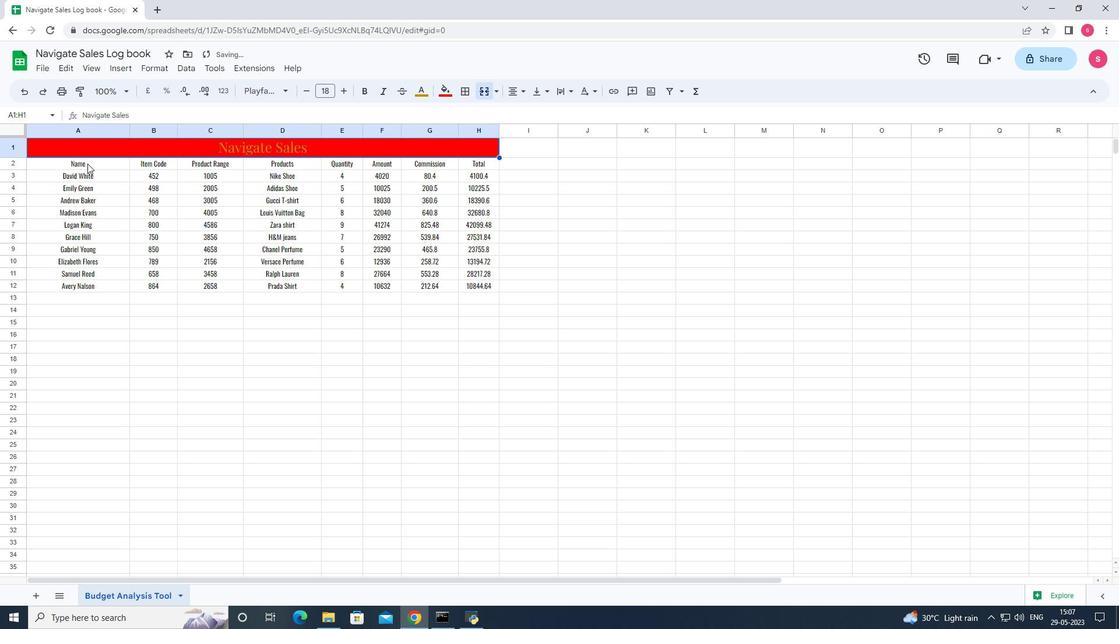 
Action: Mouse moved to (485, 287)
Screenshot: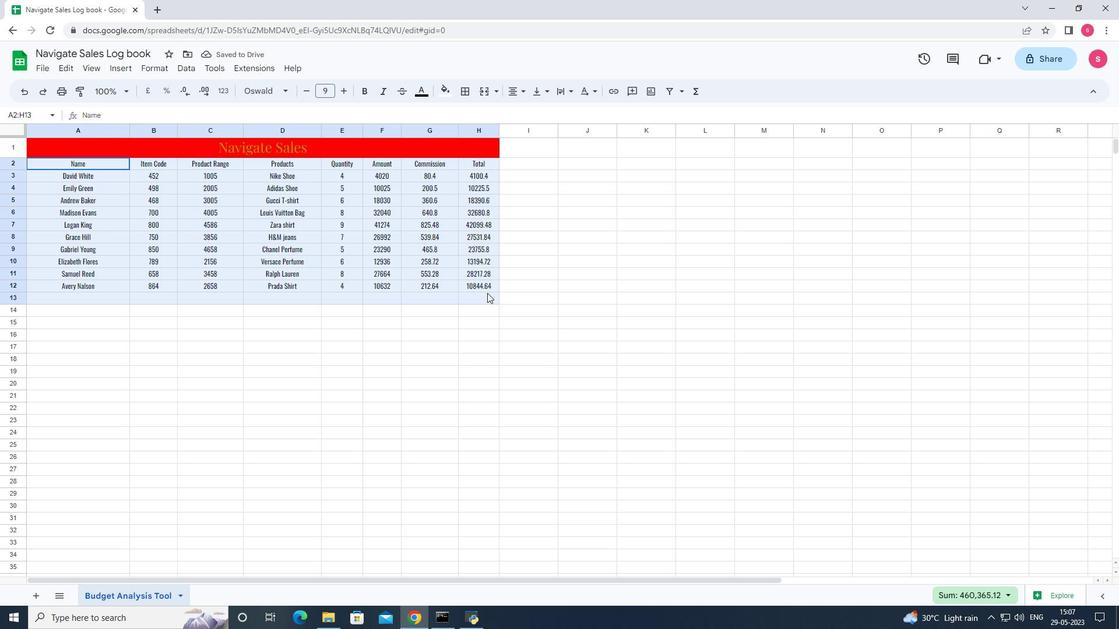 
Action: Mouse pressed left at (485, 287)
Screenshot: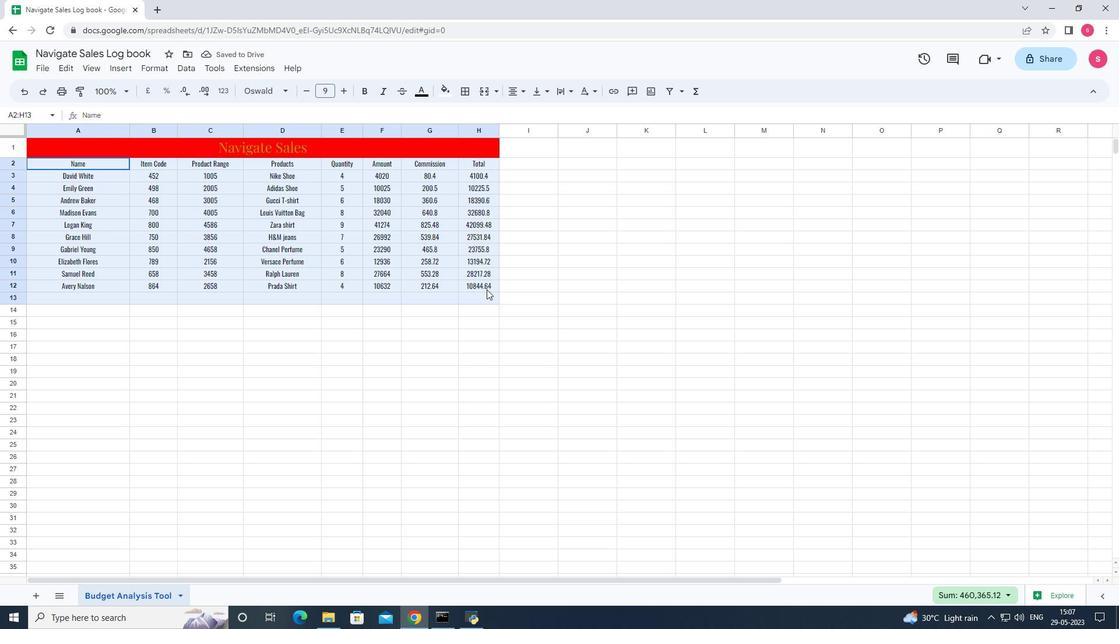
Action: Mouse moved to (103, 165)
Screenshot: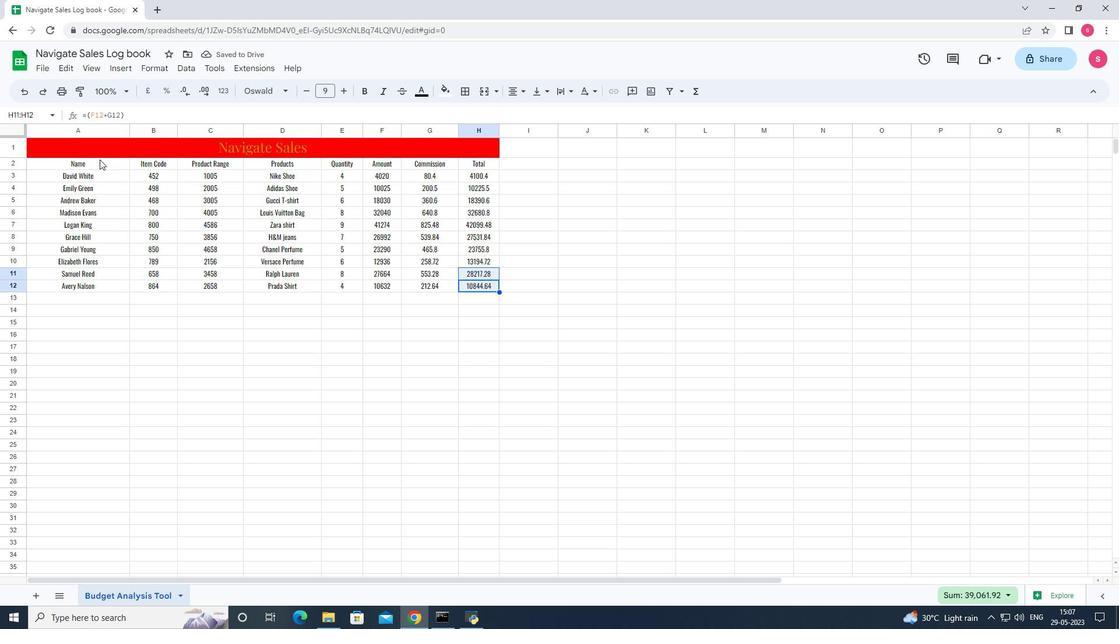 
Action: Mouse pressed left at (103, 165)
Screenshot: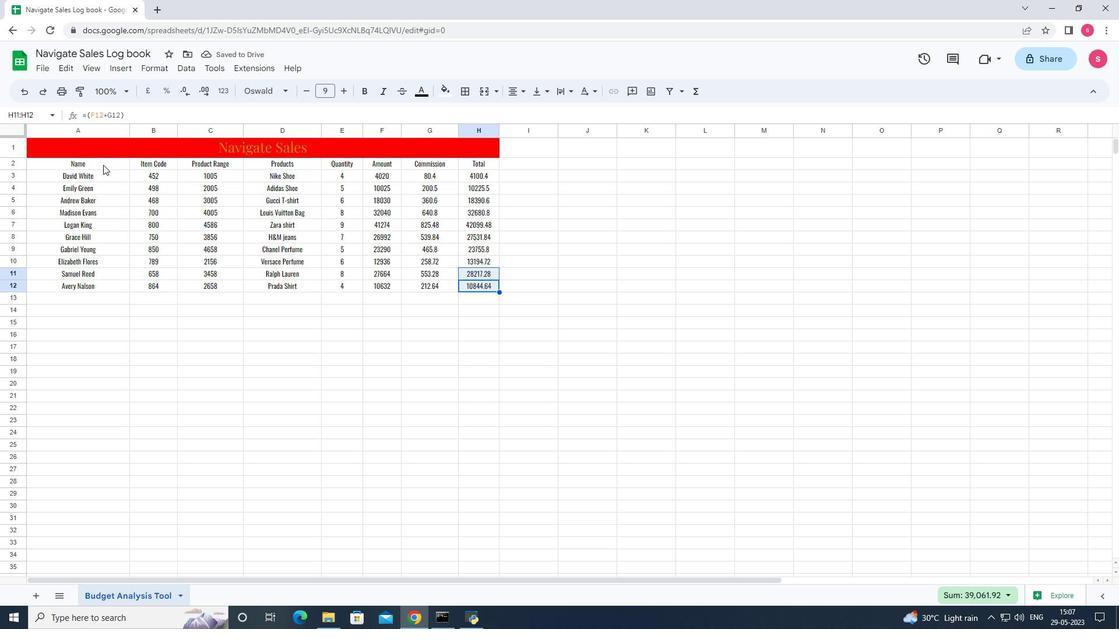 
Action: Mouse moved to (424, 92)
Screenshot: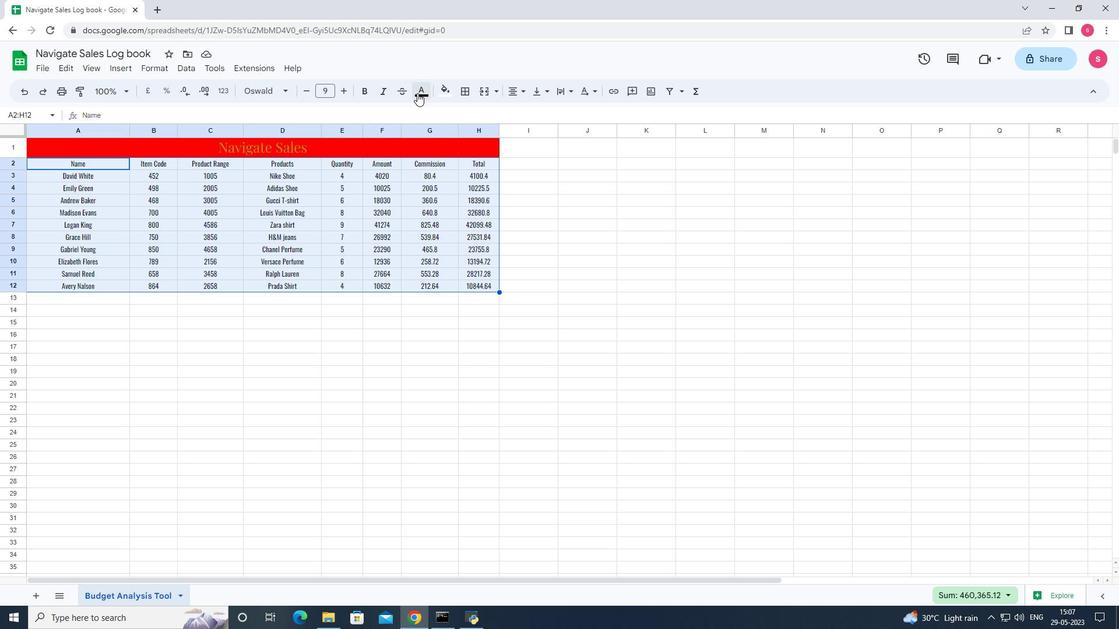 
Action: Mouse pressed left at (424, 92)
Screenshot: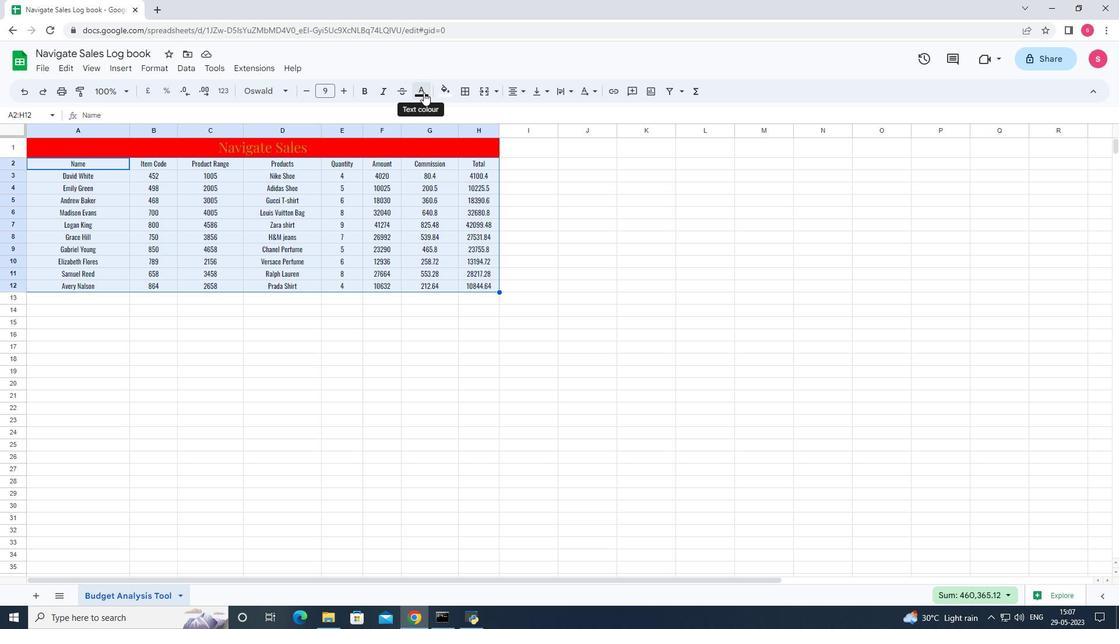 
Action: Mouse moved to (422, 132)
Screenshot: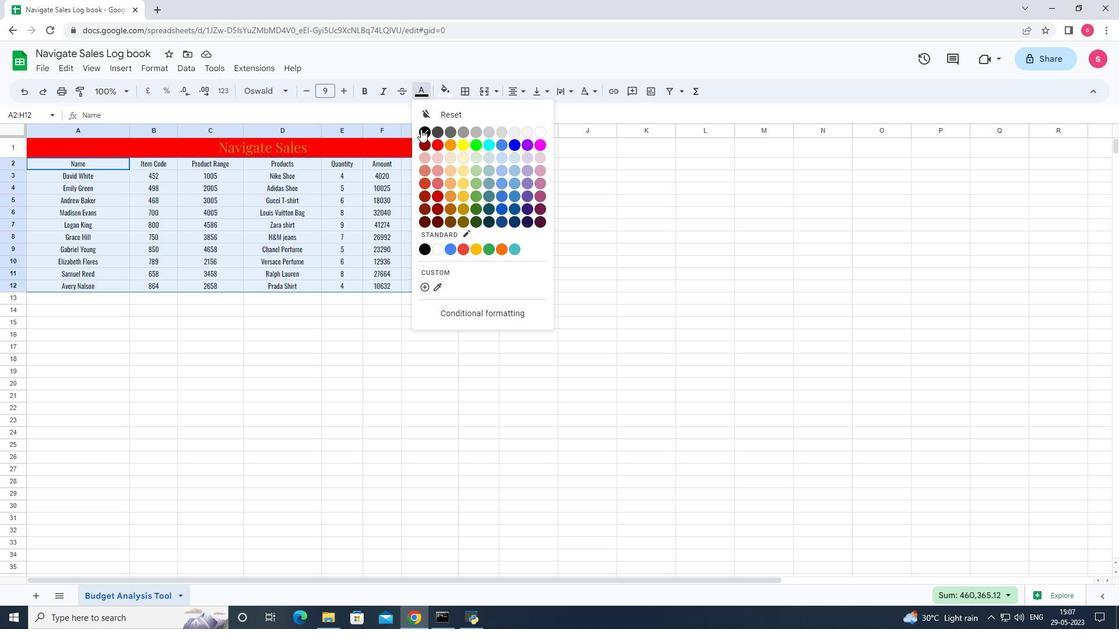 
Action: Mouse pressed left at (422, 132)
Screenshot: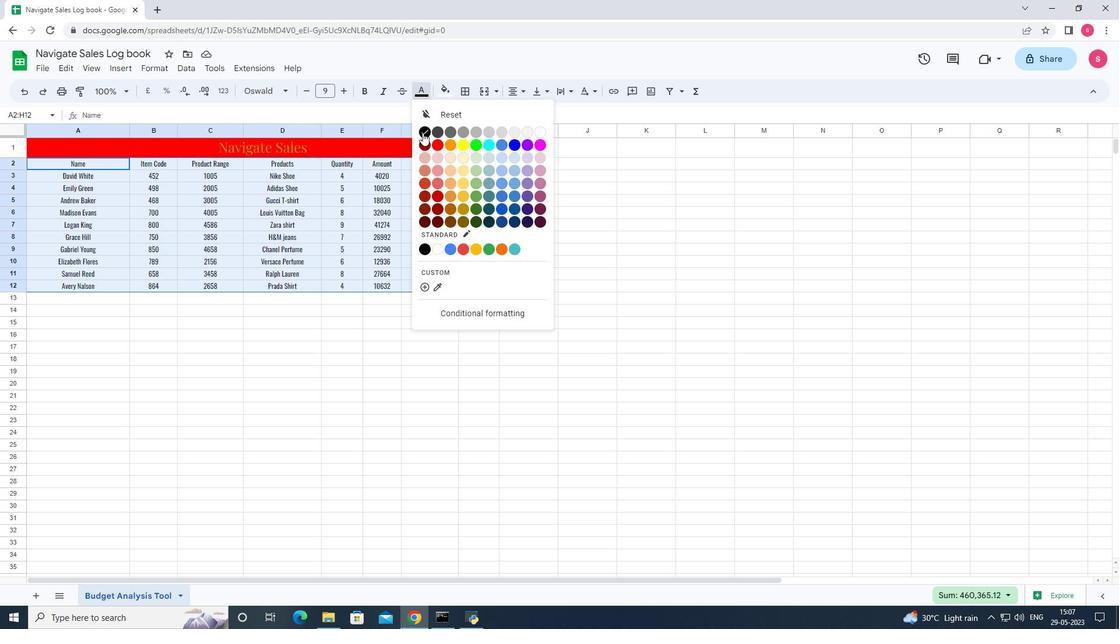 
Action: Mouse moved to (377, 324)
Screenshot: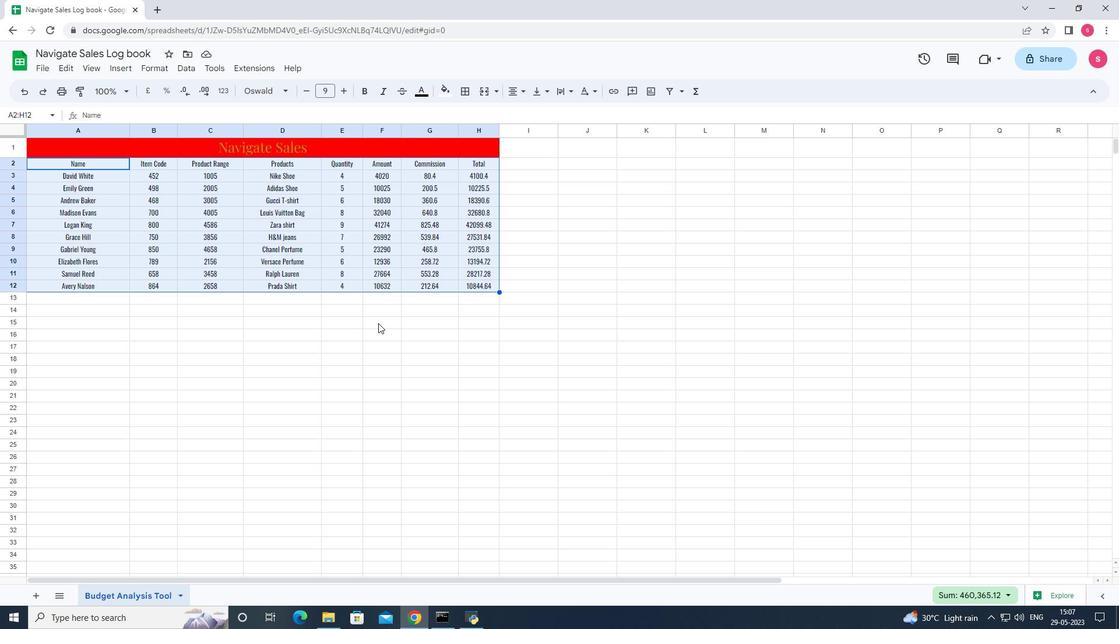 
Action: Mouse pressed left at (377, 324)
Screenshot: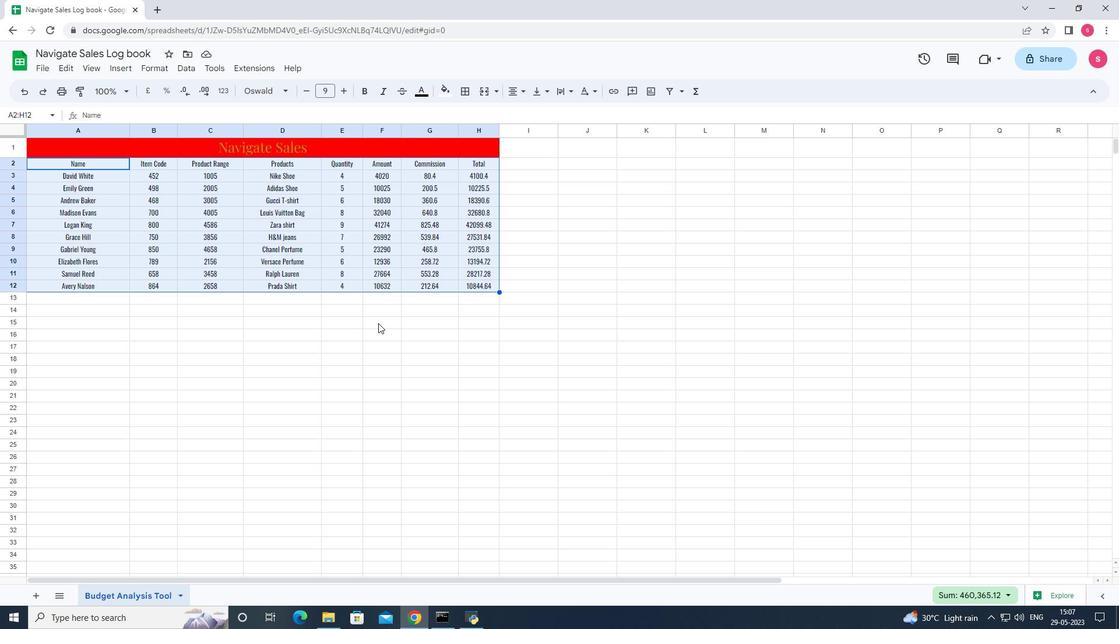 
Action: Mouse moved to (366, 328)
Screenshot: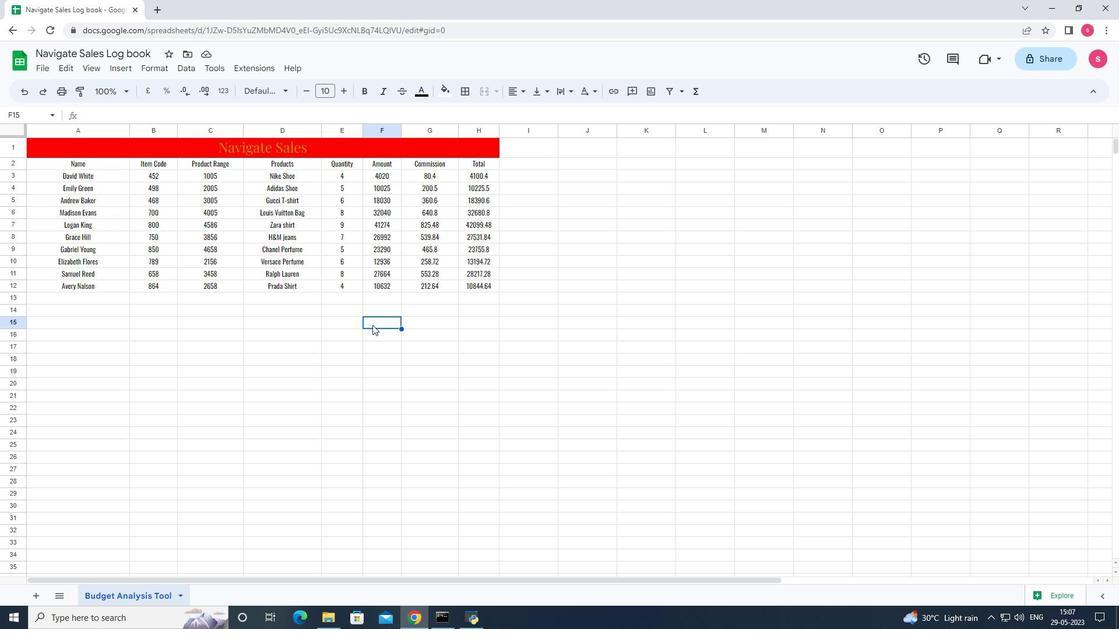 
Action: Key pressed ctrl+S
Screenshot: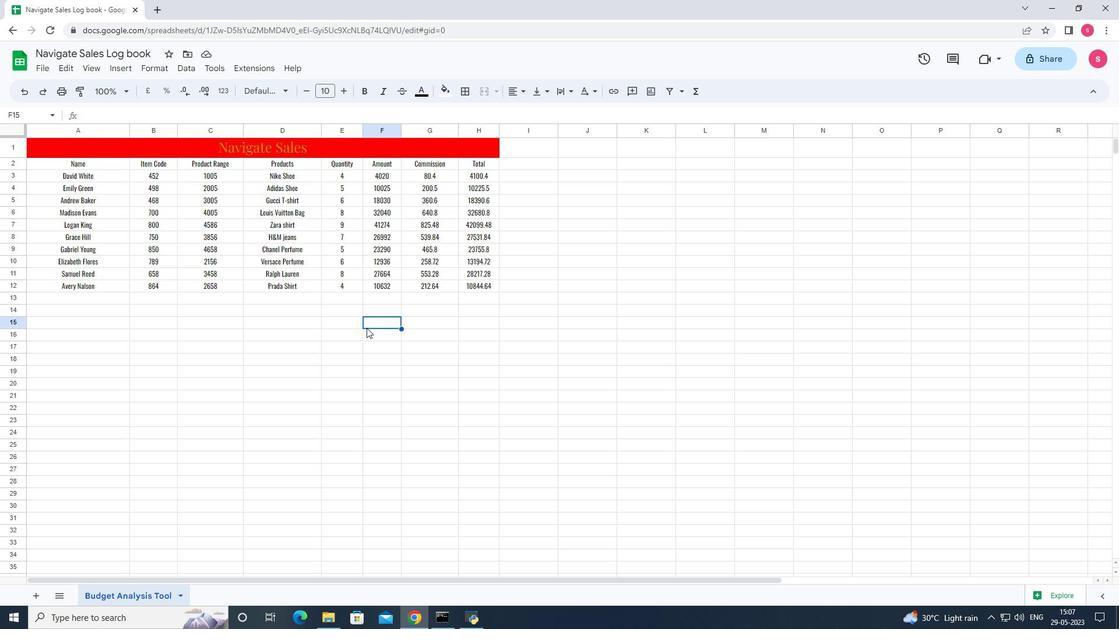 
Action: Mouse moved to (366, 328)
Screenshot: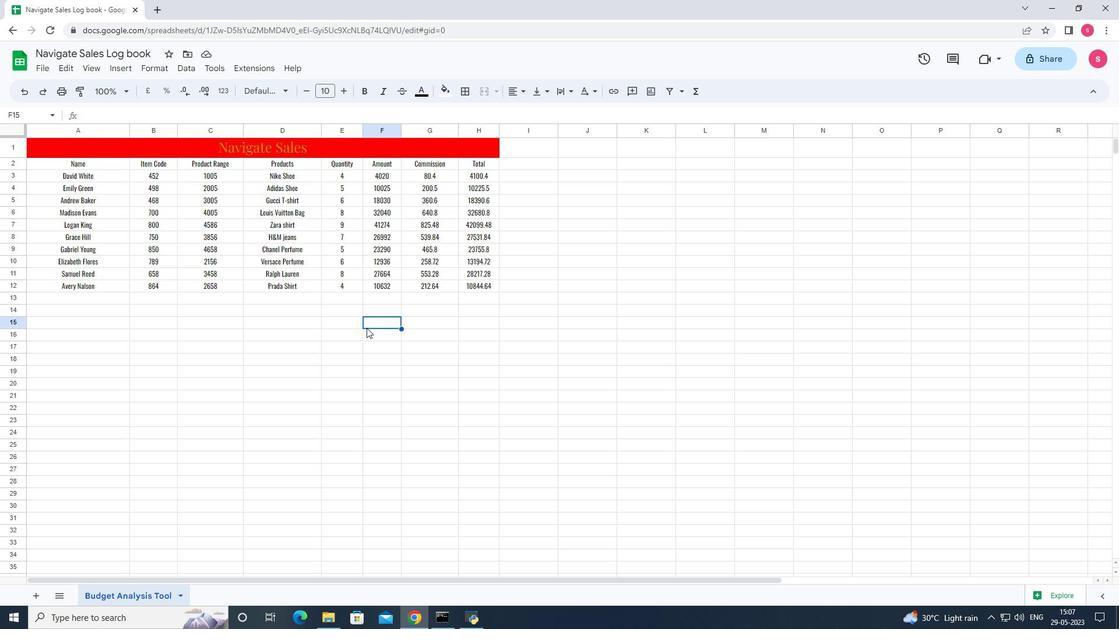 
